 Task: Open a blank sheet, save the file as Hannah.pdf Add the quote 'The greatest mistake you can make in life is to be continually fearing you will make one.' Apply font style 'Oswald' and font size 30 Align the text to the Left .Change the text color to  'Purple'
Action: Mouse moved to (279, 585)
Screenshot: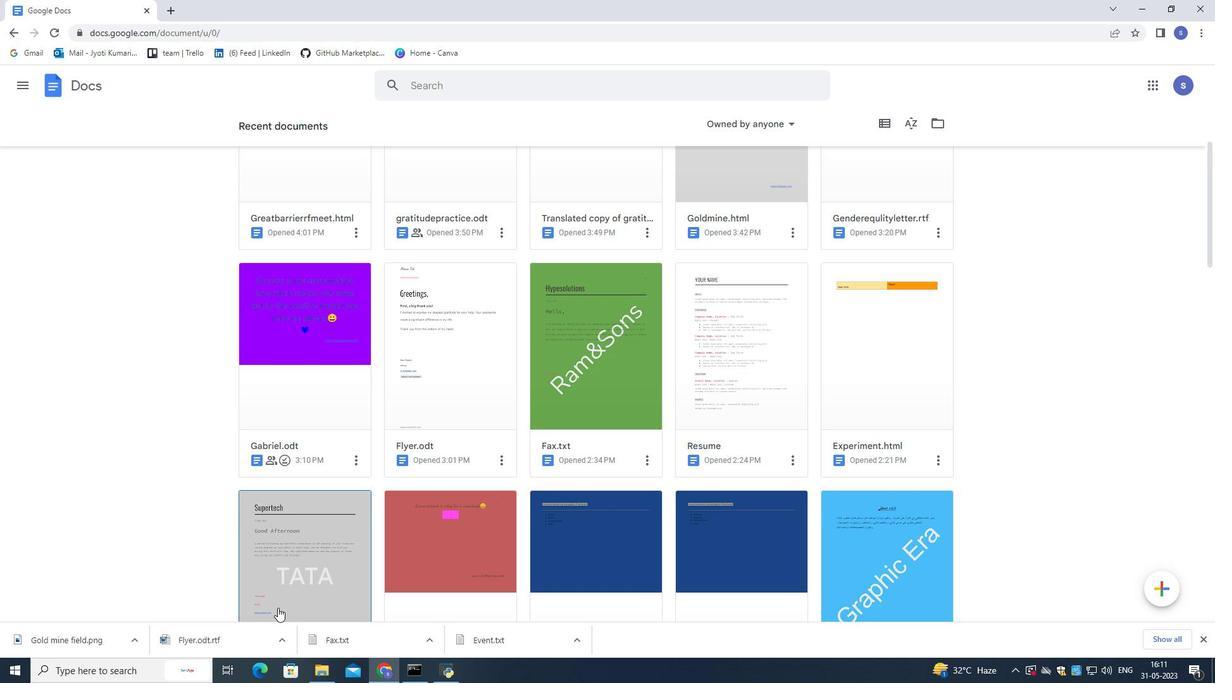 
Action: Mouse scrolled (279, 585) with delta (0, 0)
Screenshot: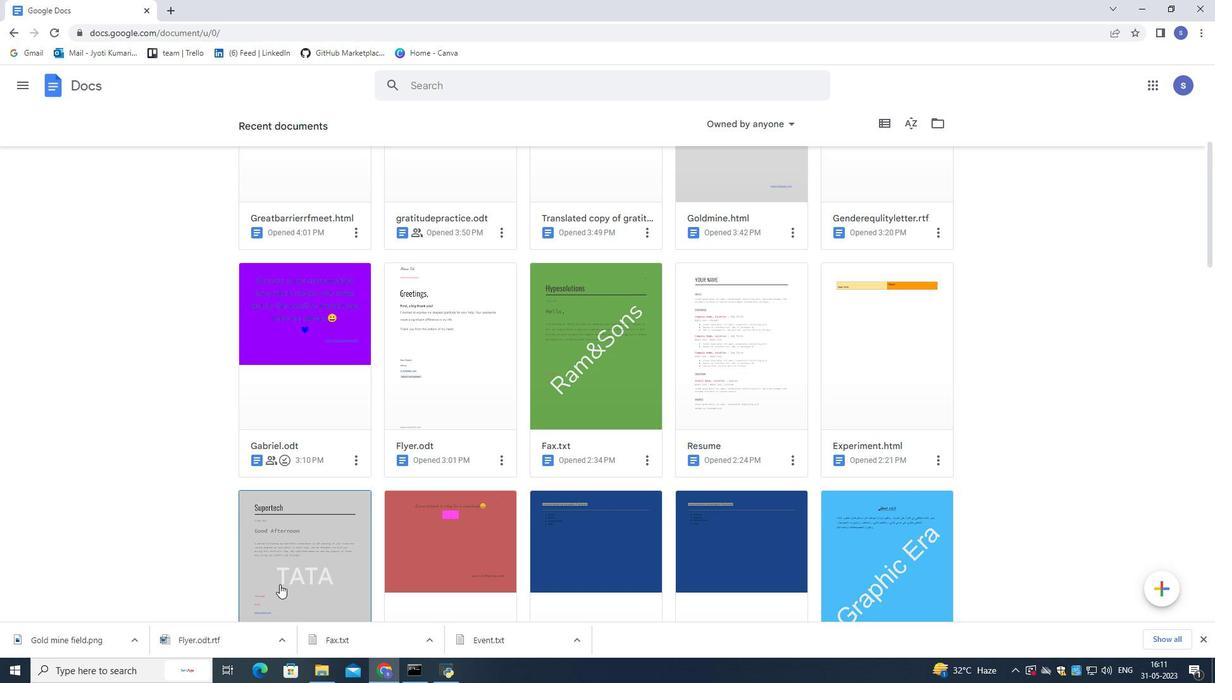 
Action: Mouse scrolled (279, 585) with delta (0, 0)
Screenshot: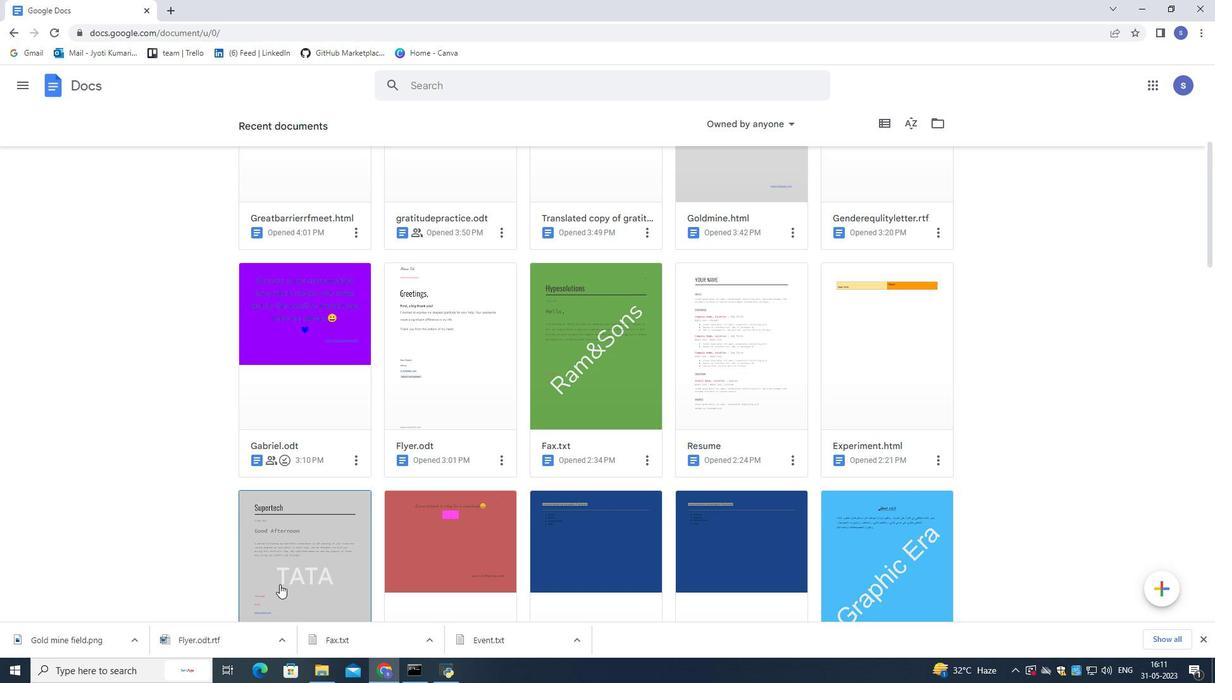 
Action: Mouse scrolled (279, 585) with delta (0, 0)
Screenshot: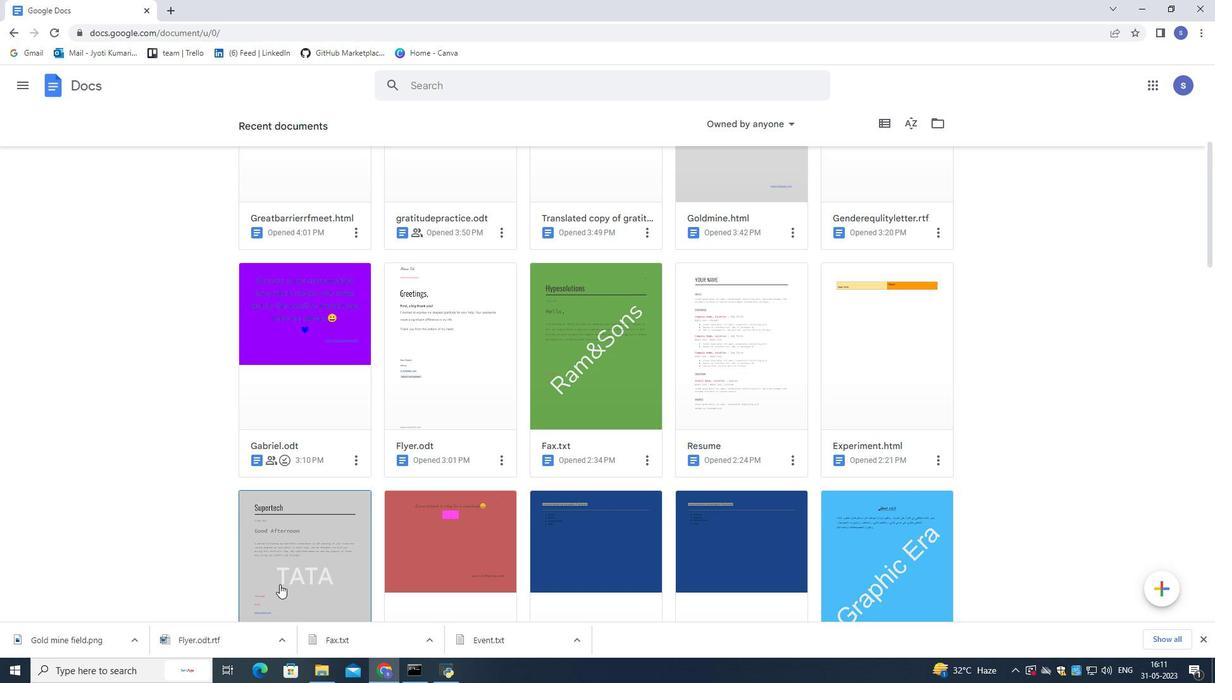 
Action: Mouse scrolled (279, 585) with delta (0, 0)
Screenshot: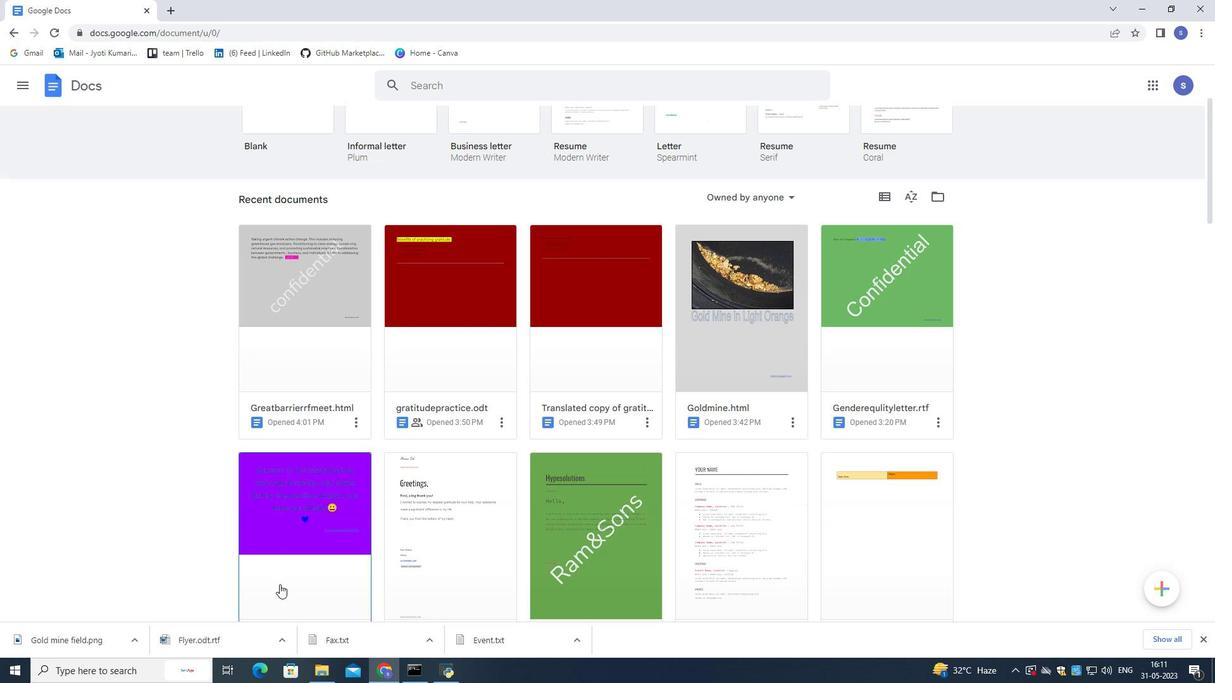 
Action: Mouse scrolled (279, 585) with delta (0, 0)
Screenshot: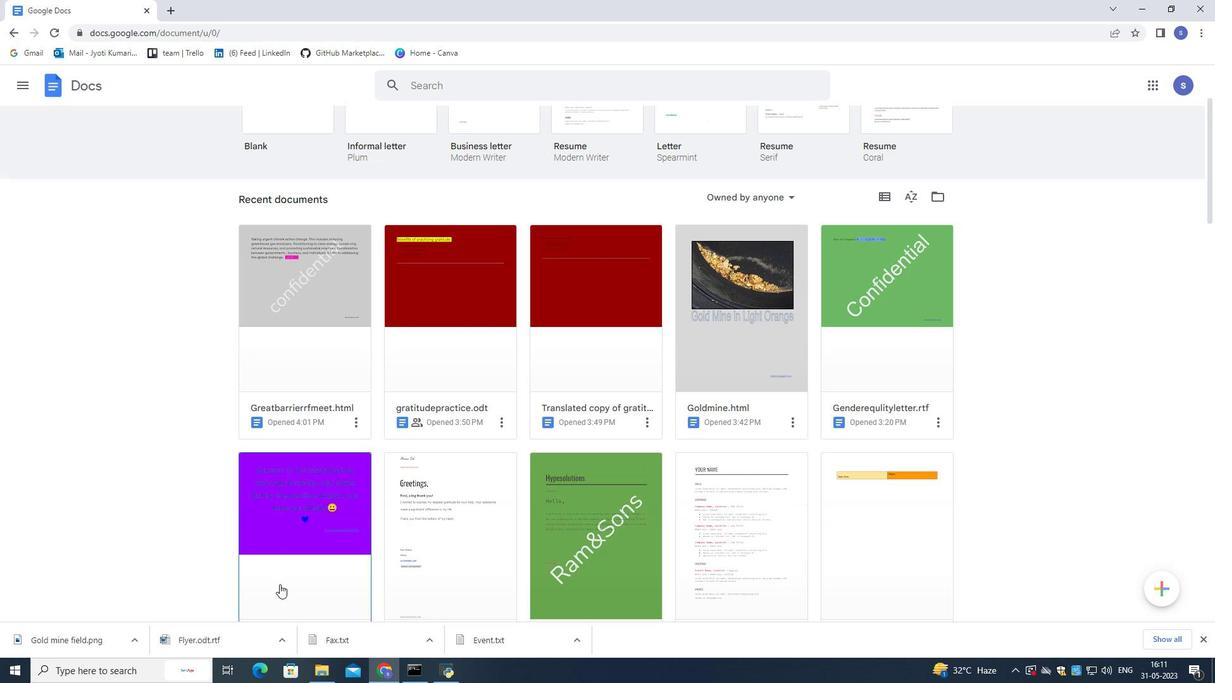 
Action: Mouse scrolled (279, 585) with delta (0, 0)
Screenshot: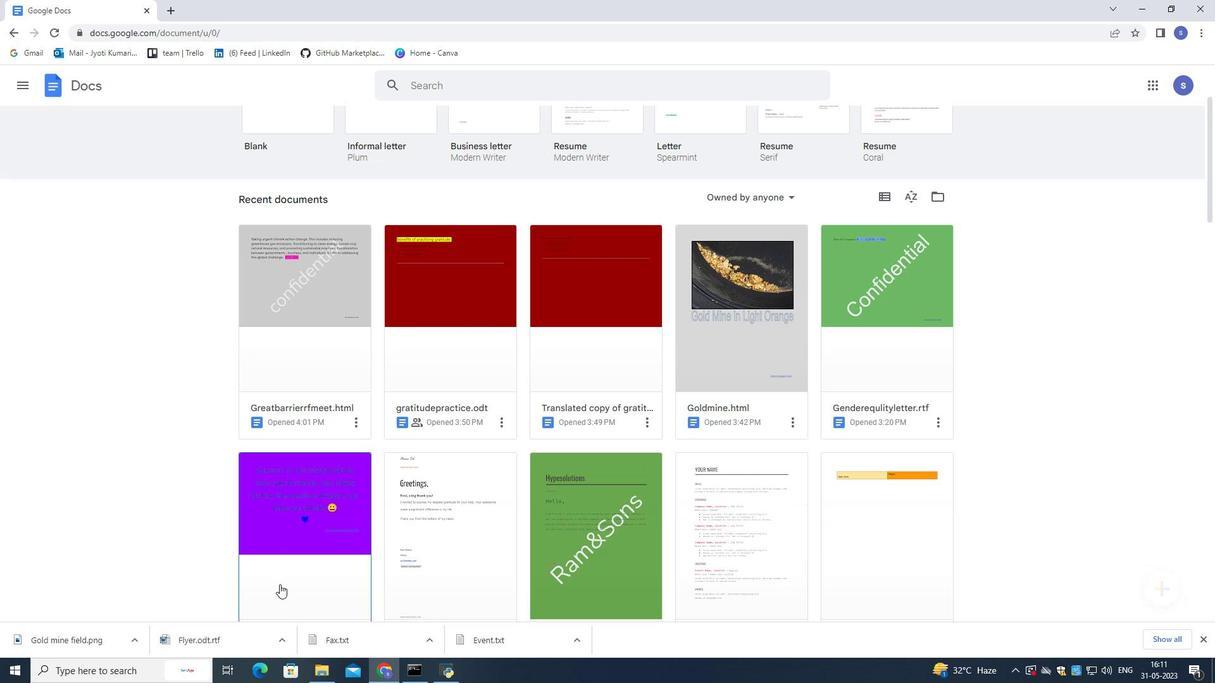 
Action: Mouse scrolled (279, 585) with delta (0, 0)
Screenshot: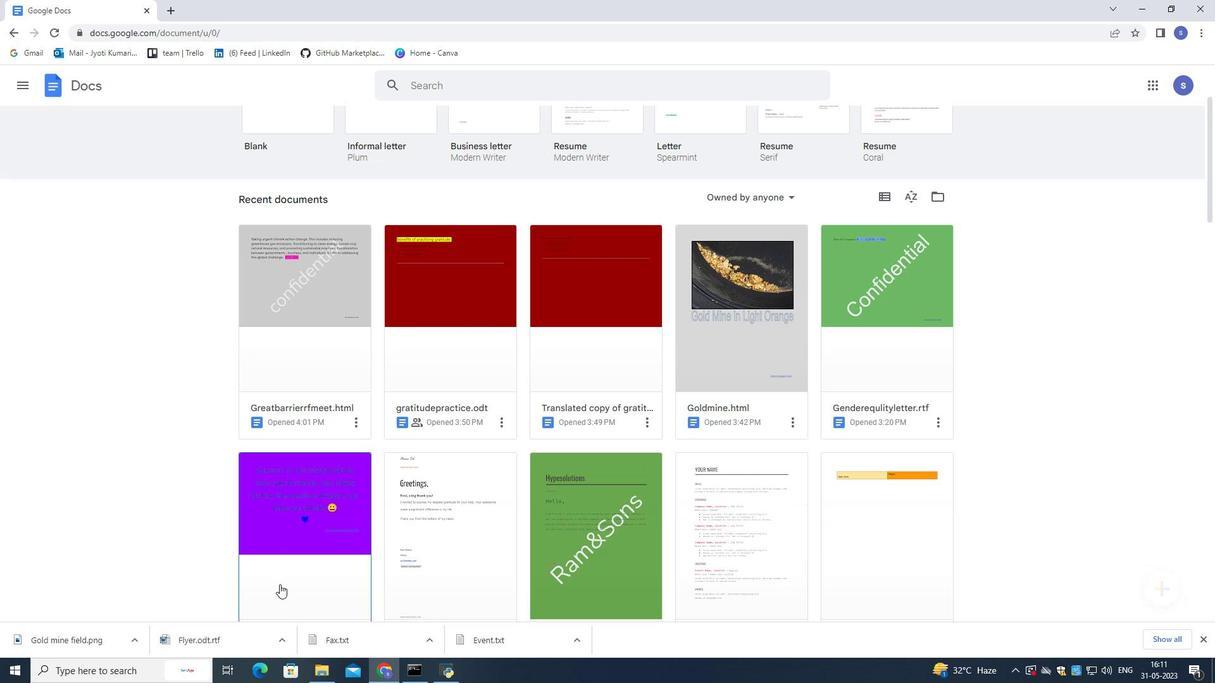 
Action: Mouse scrolled (279, 585) with delta (0, 0)
Screenshot: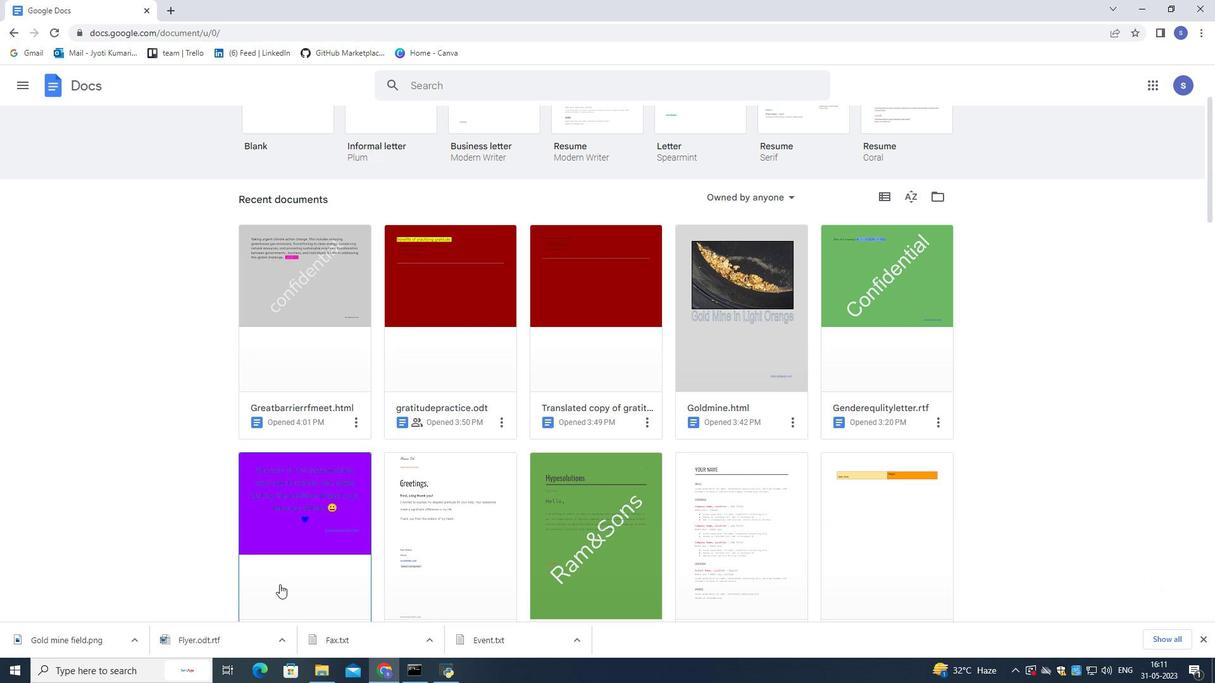 
Action: Mouse scrolled (279, 585) with delta (0, 0)
Screenshot: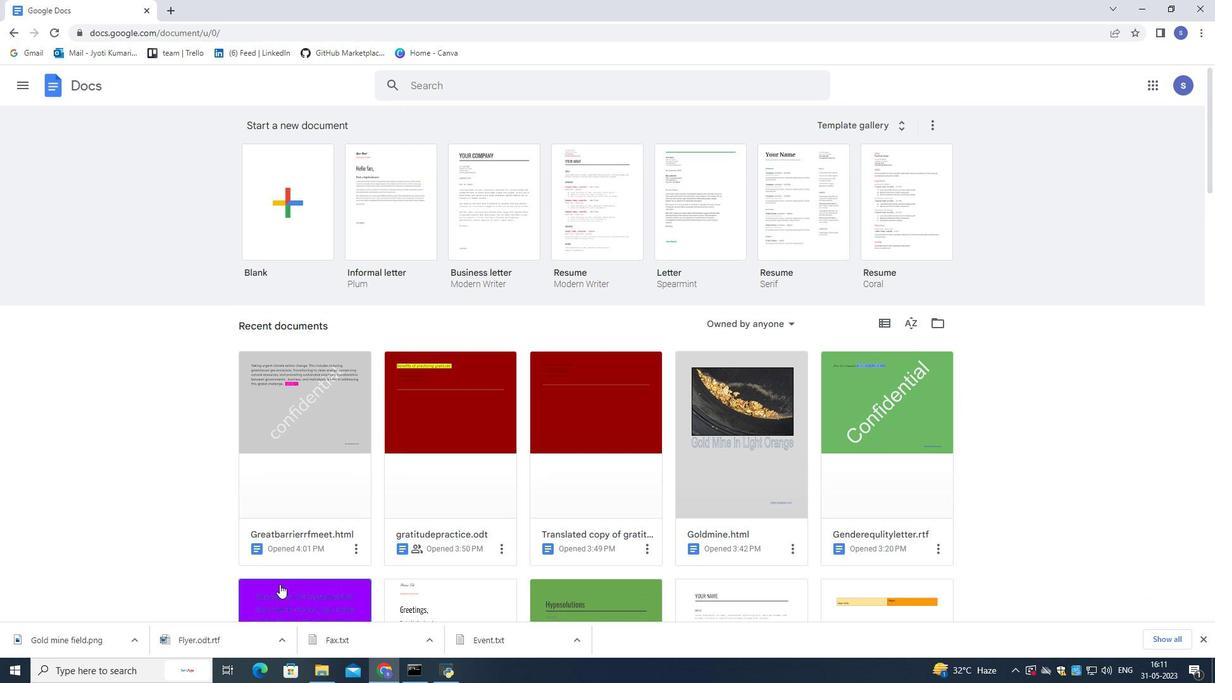 
Action: Mouse scrolled (279, 585) with delta (0, 0)
Screenshot: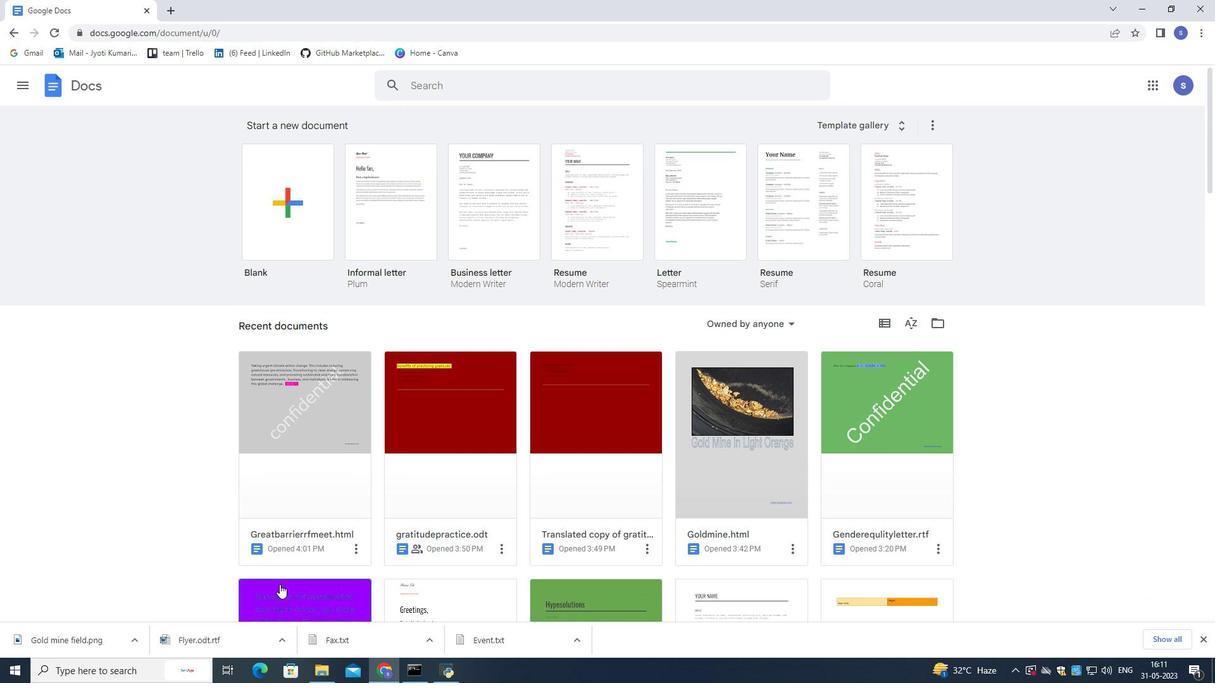 
Action: Mouse scrolled (279, 585) with delta (0, 0)
Screenshot: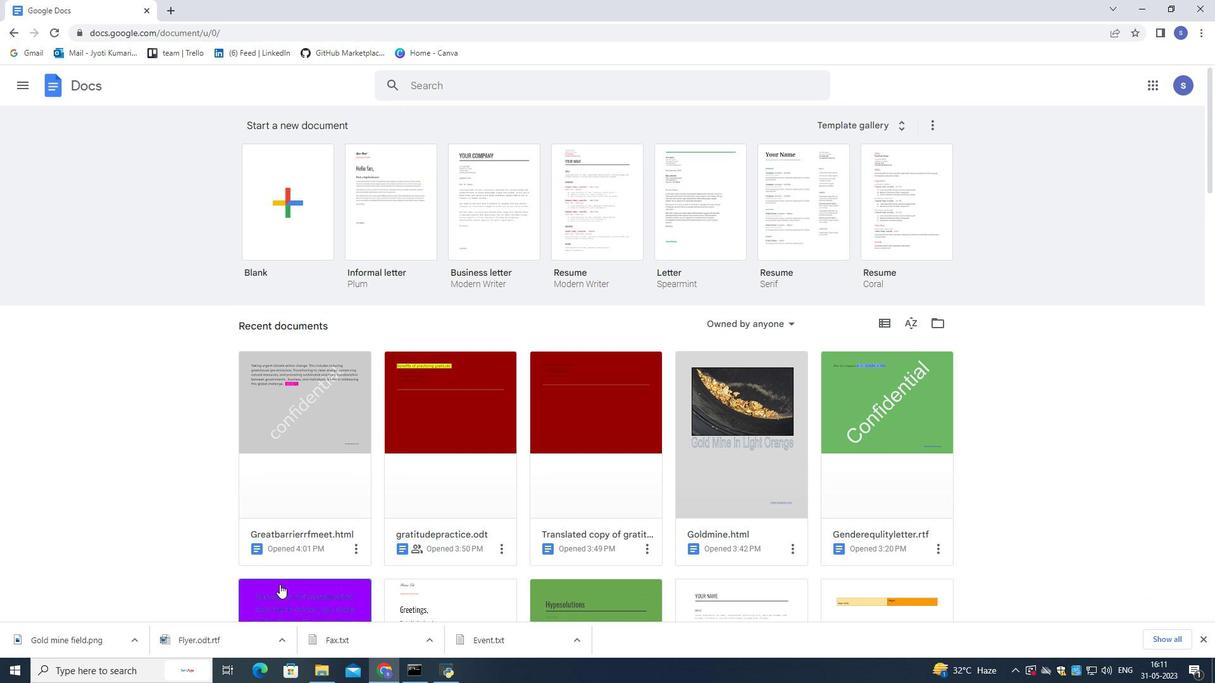 
Action: Mouse moved to (279, 585)
Screenshot: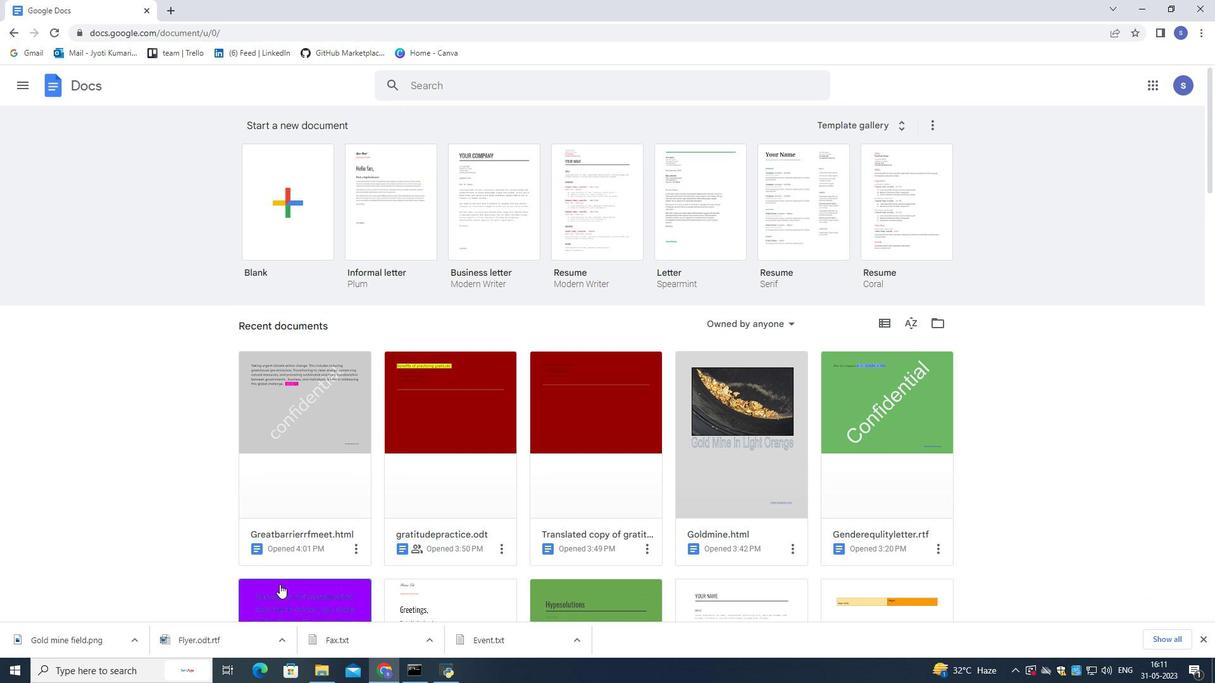 
Action: Mouse scrolled (279, 585) with delta (0, 0)
Screenshot: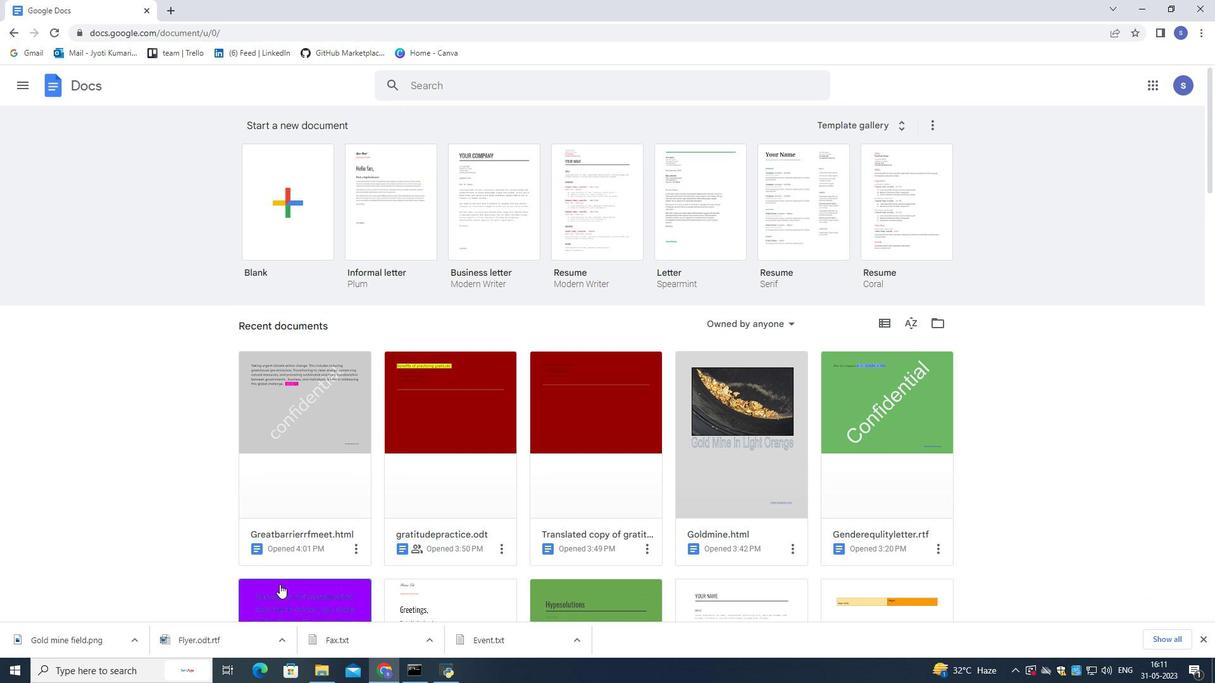 
Action: Mouse moved to (271, 240)
Screenshot: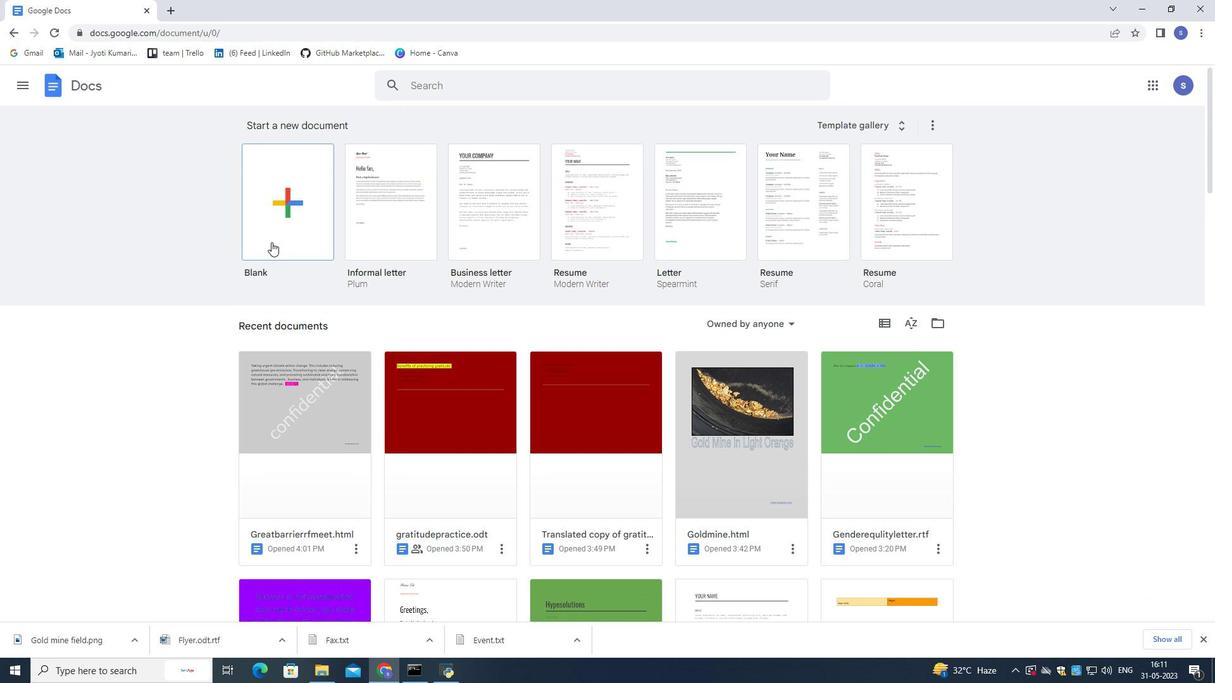 
Action: Mouse pressed left at (271, 240)
Screenshot: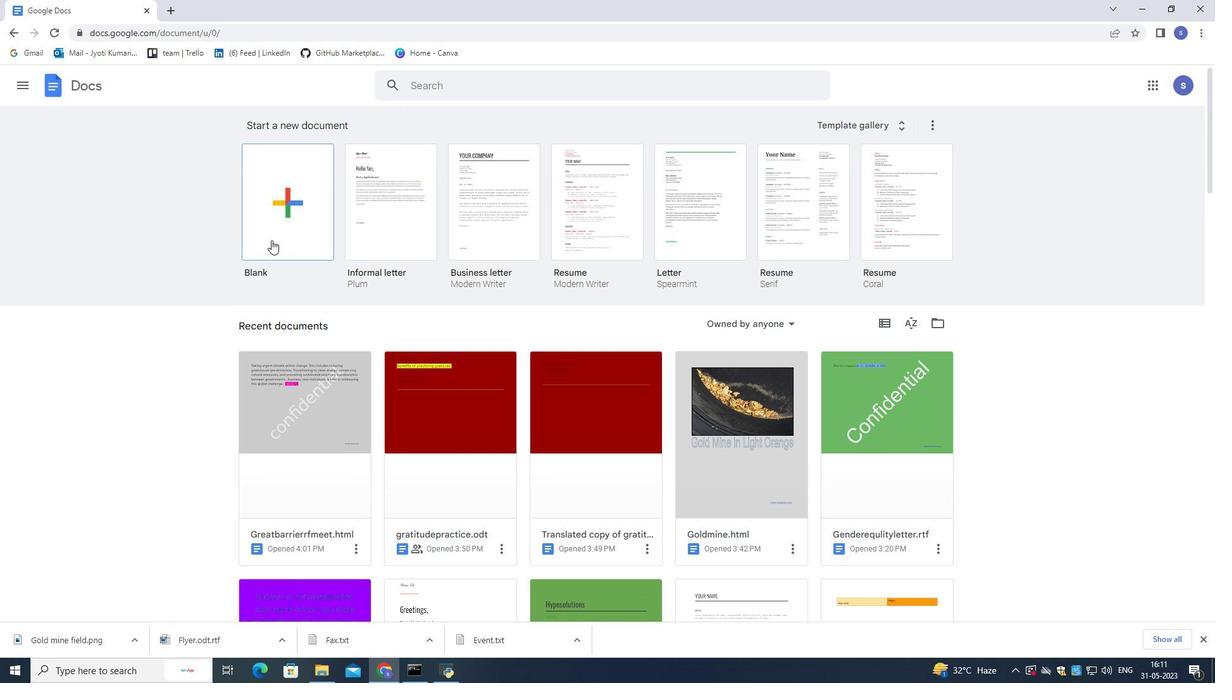
Action: Mouse moved to (87, 76)
Screenshot: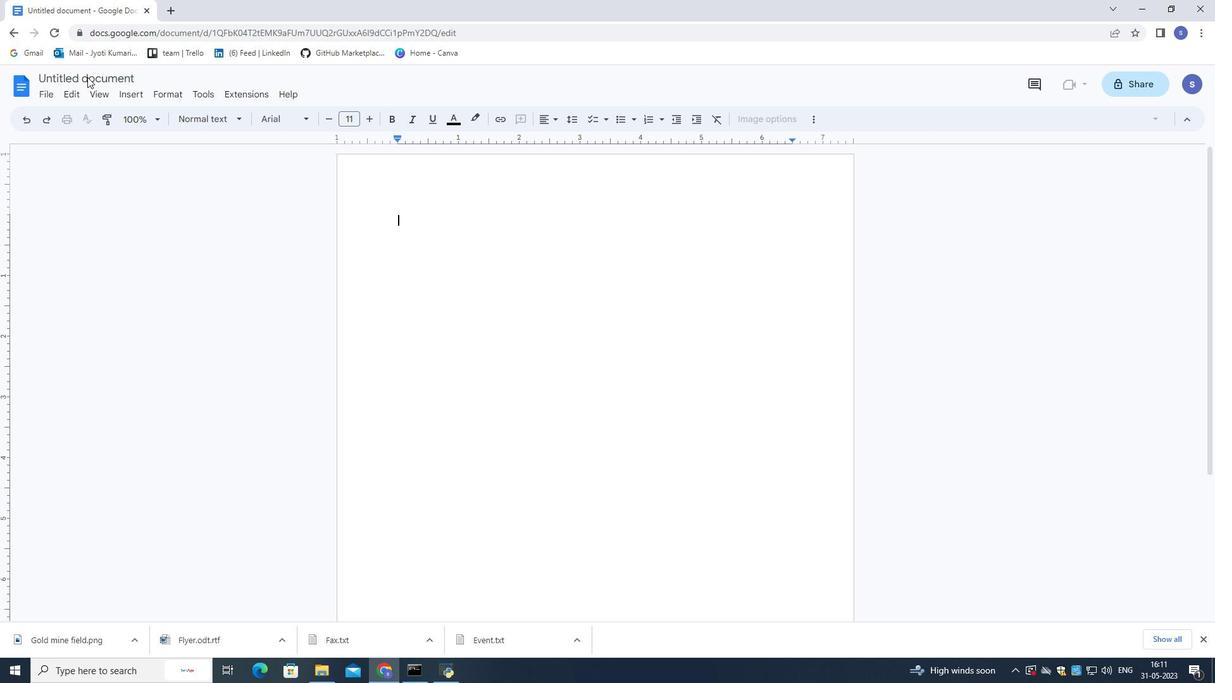 
Action: Mouse pressed left at (87, 76)
Screenshot: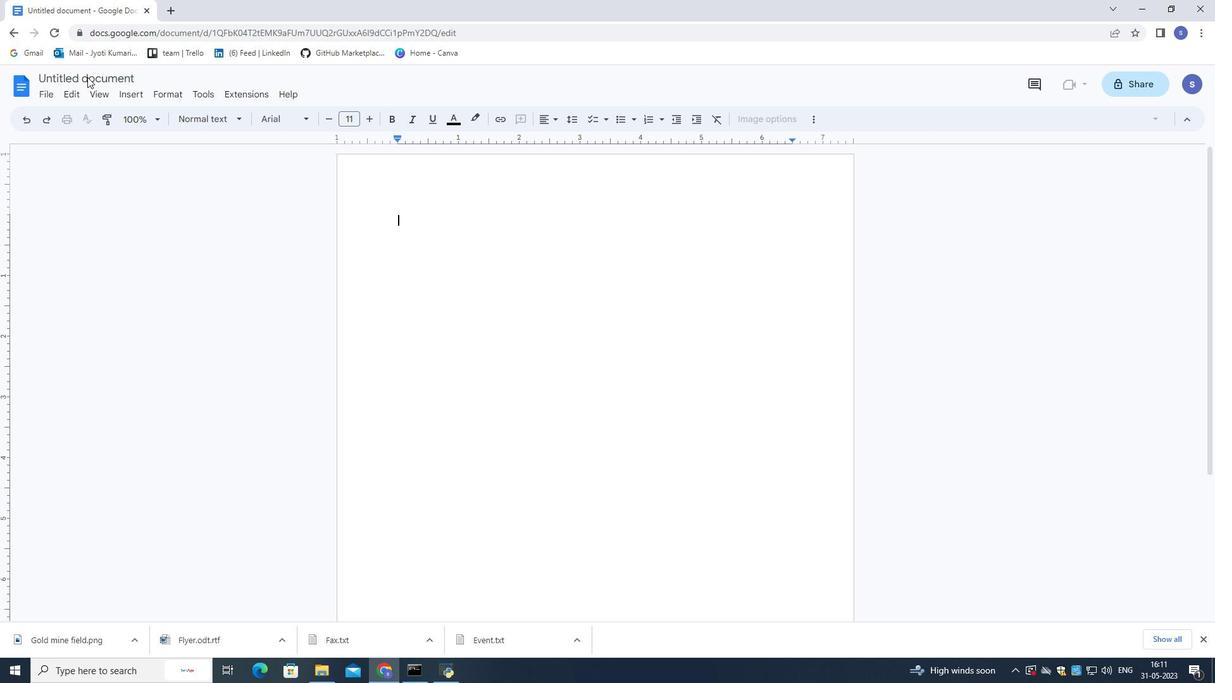 
Action: Mouse moved to (131, 77)
Screenshot: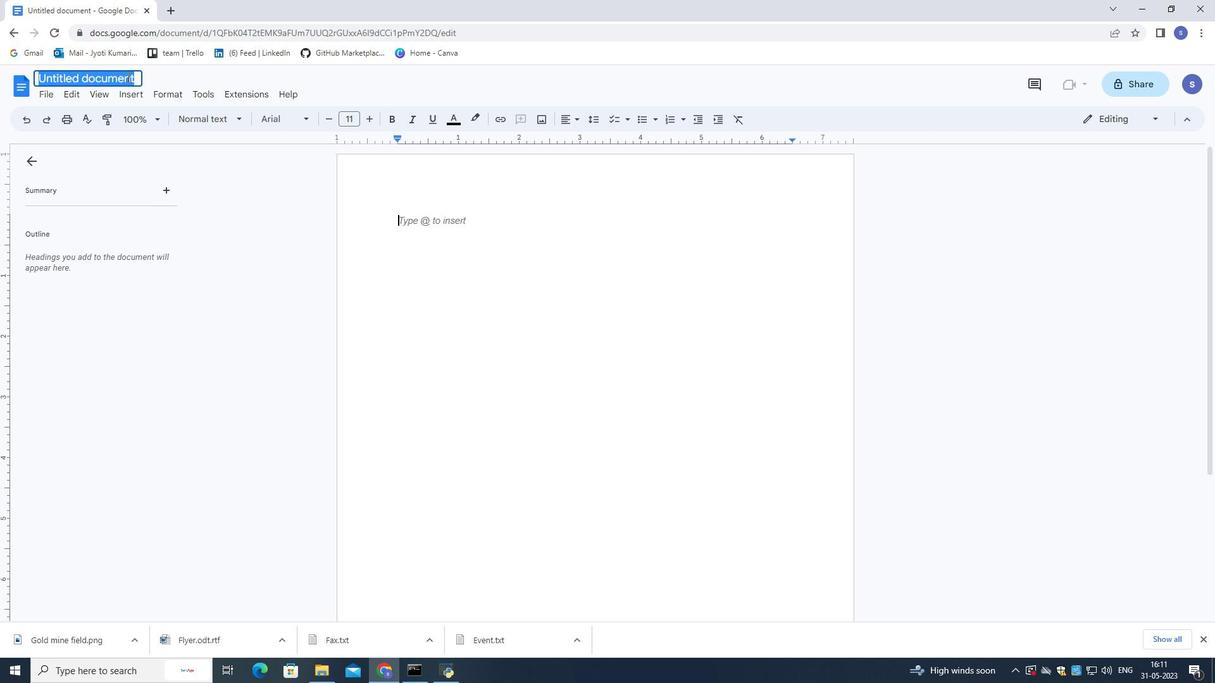 
Action: Key pressed <Key.shift>hannah.pdf<Key.enter>
Screenshot: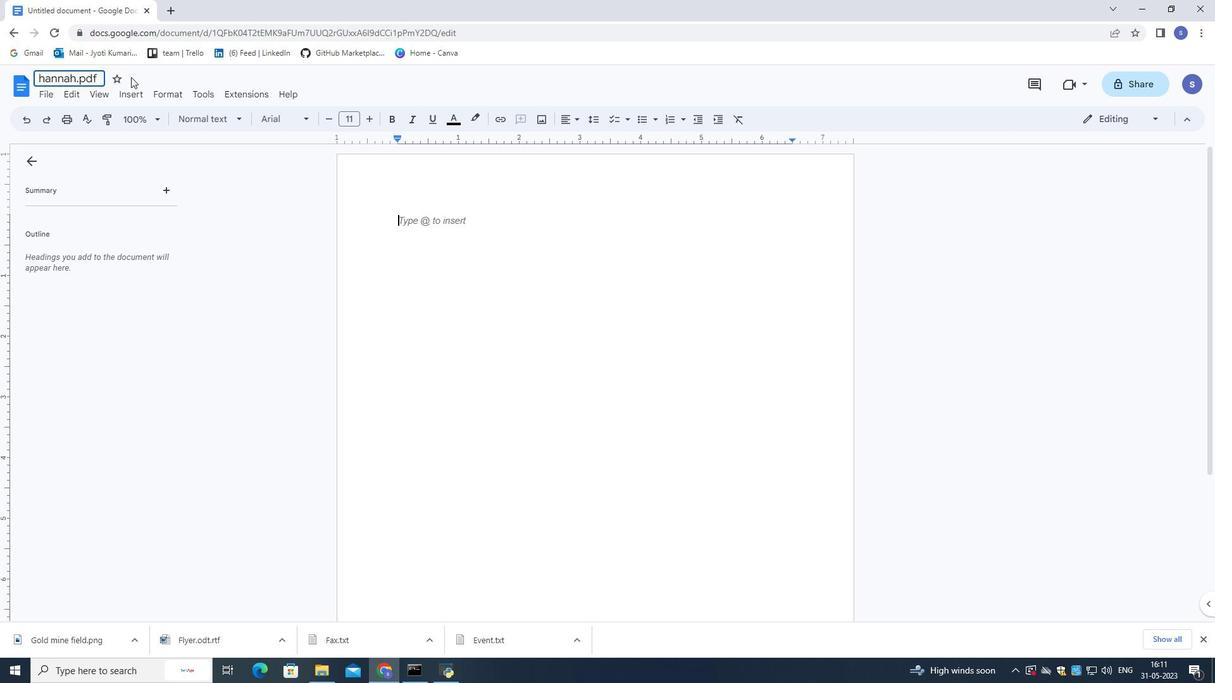 
Action: Mouse moved to (497, 236)
Screenshot: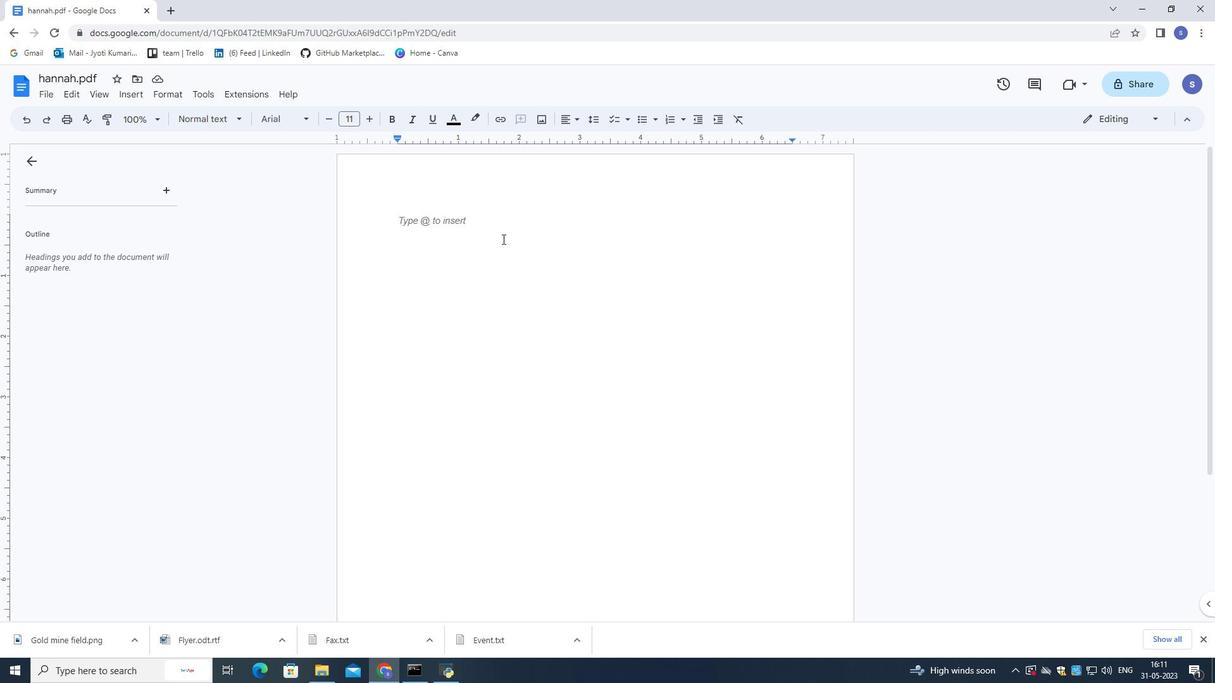 
Action: Mouse pressed left at (497, 236)
Screenshot: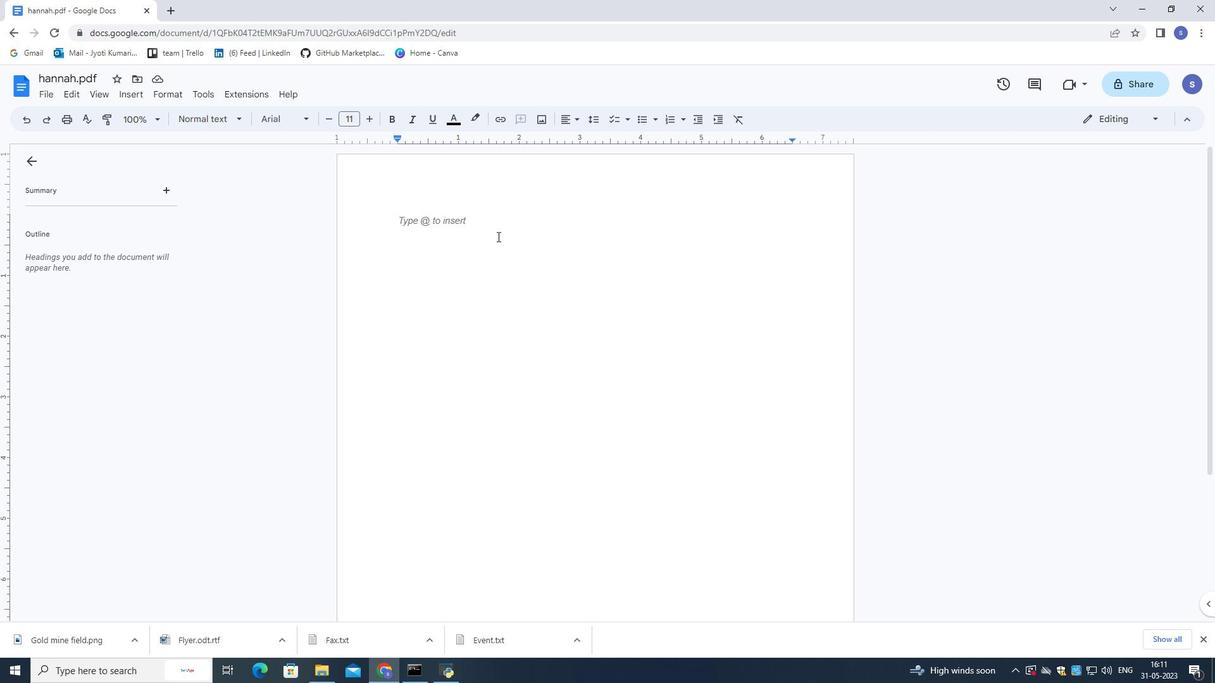 
Action: Mouse moved to (497, 235)
Screenshot: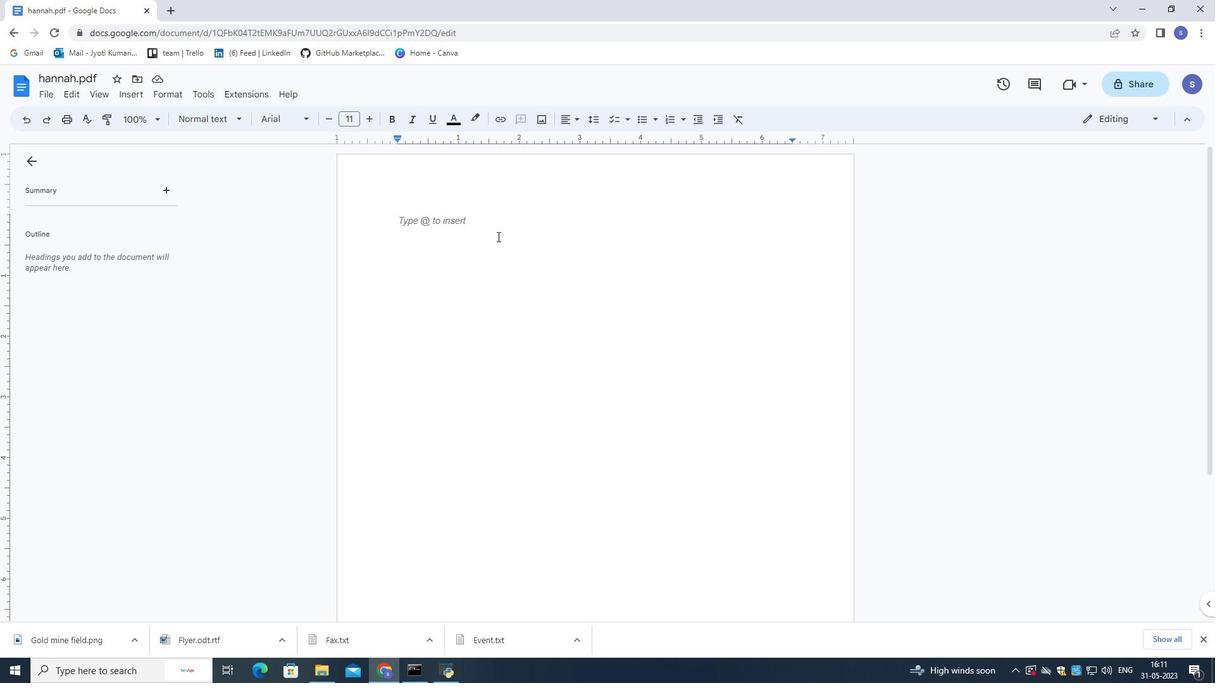 
Action: Key pressed <Key.shift>The
Screenshot: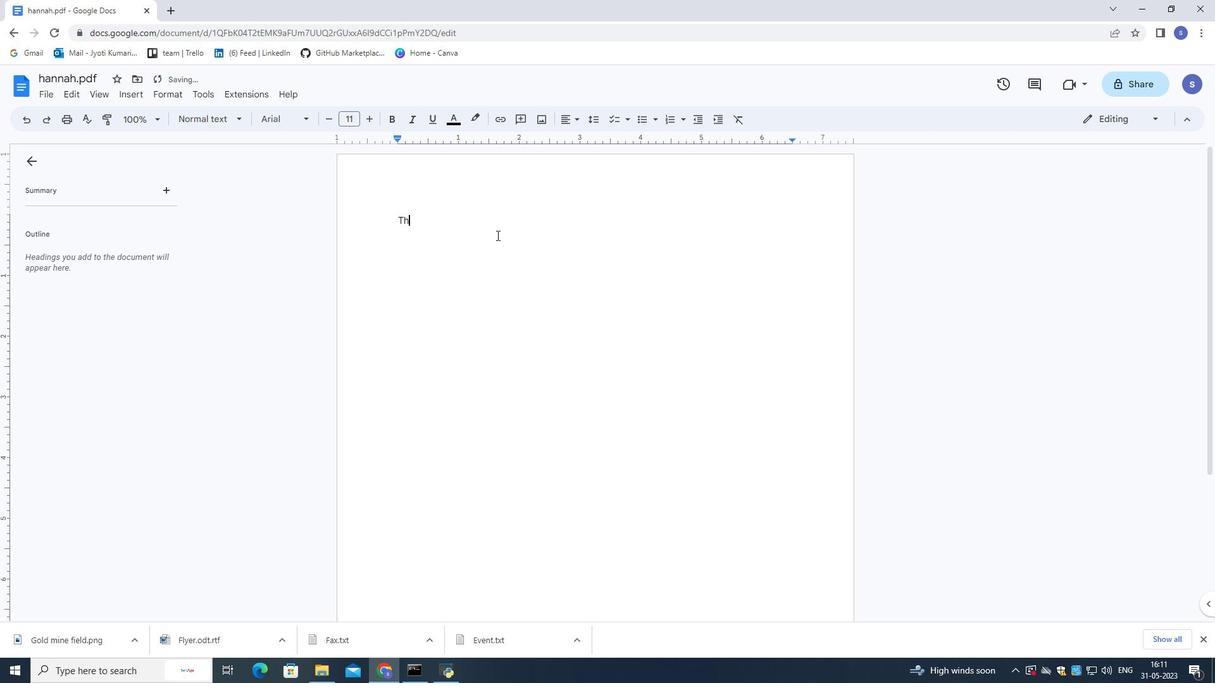 
Action: Mouse moved to (937, 352)
Screenshot: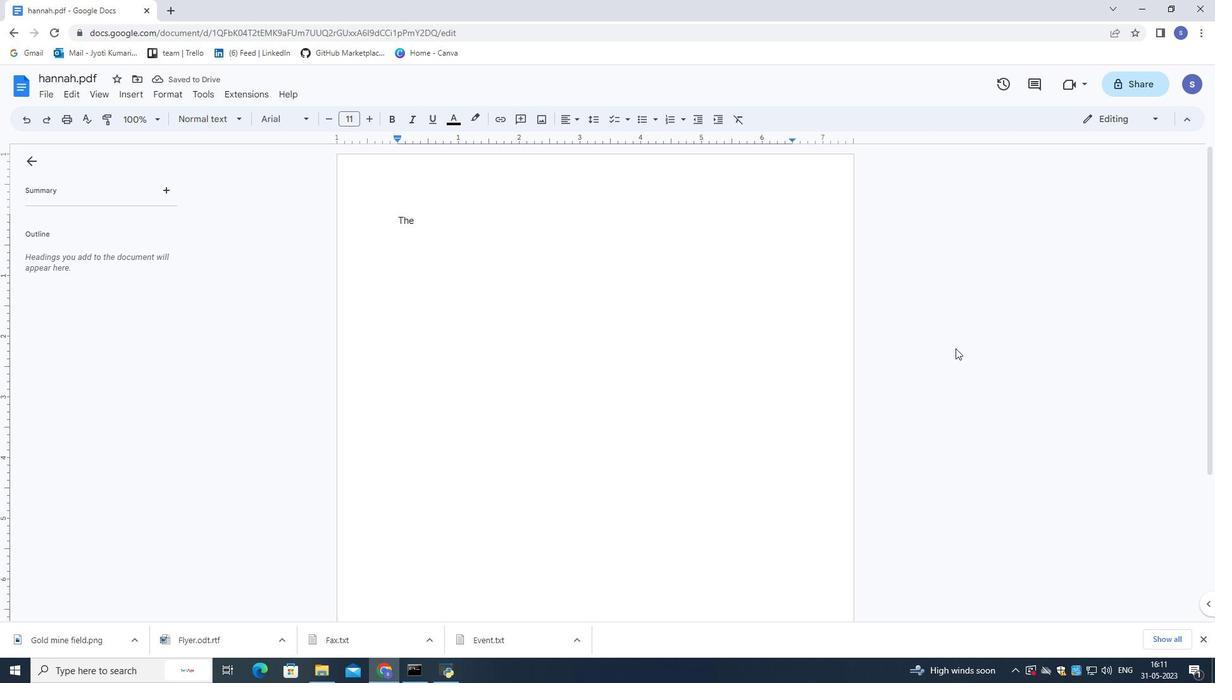 
Action: Key pressed great
Screenshot: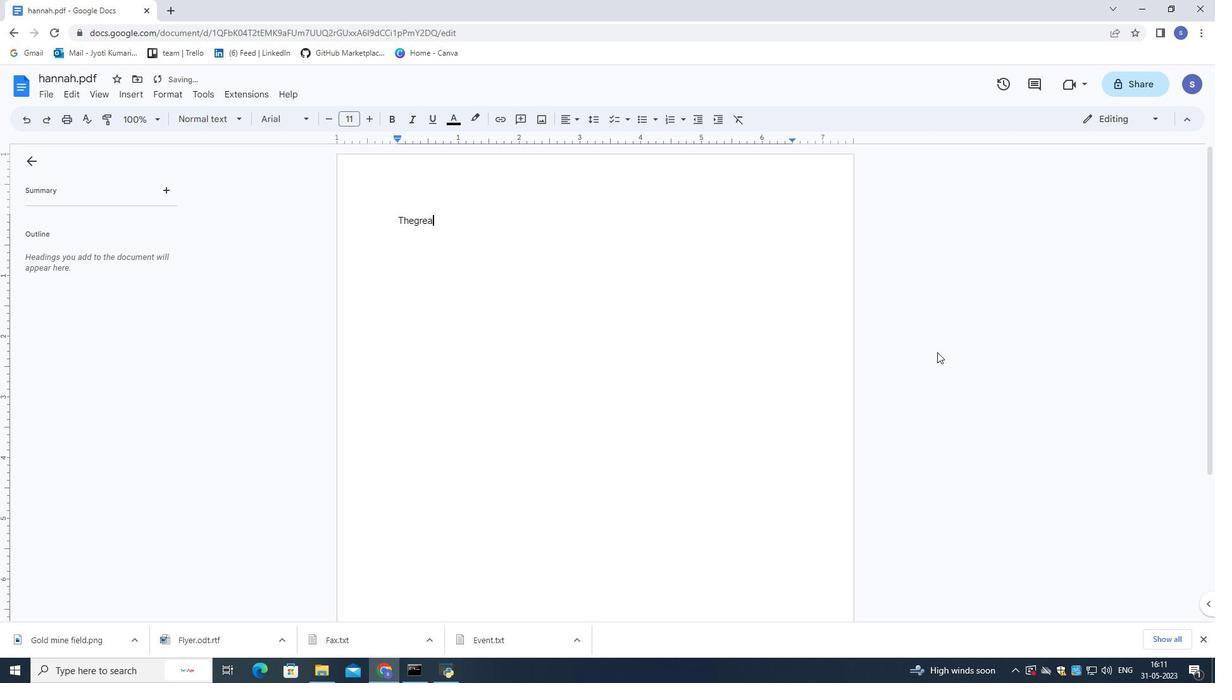 
Action: Mouse moved to (967, 357)
Screenshot: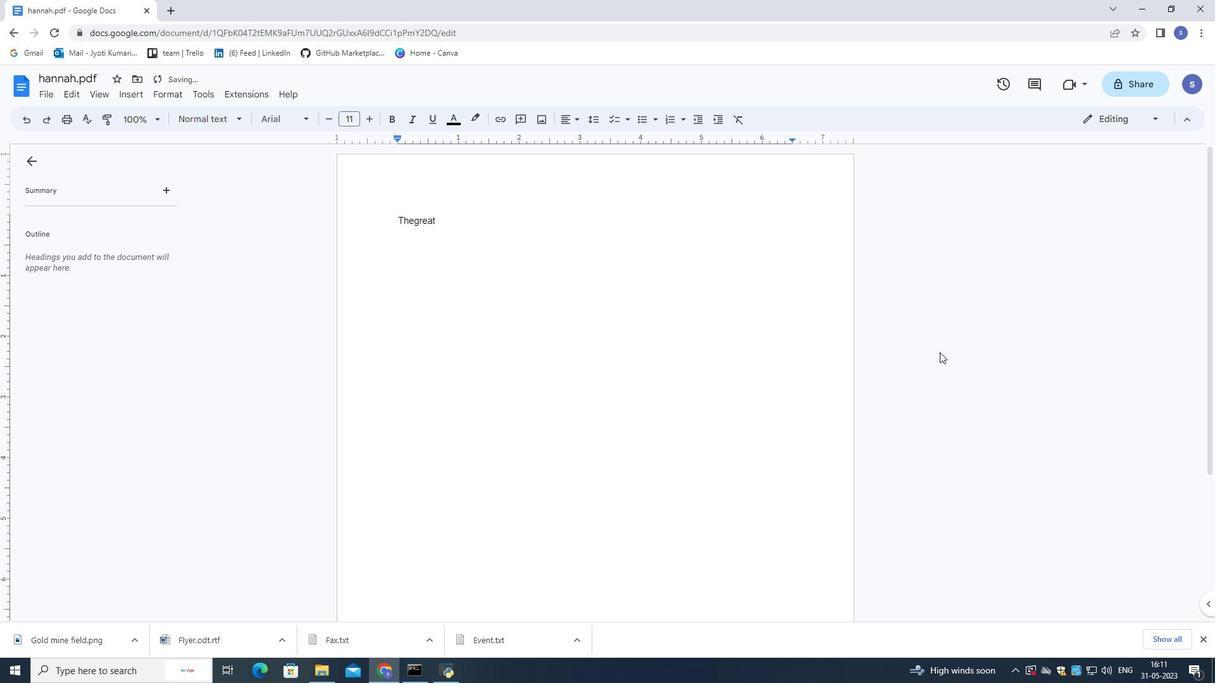 
Action: Key pressed <Key.left><Key.left><Key.left><Key.left><Key.left><Key.space><Key.right><Key.right><Key.right><Key.right><Key.right>est<Key.space>mistake<Key.space>you<Key.space>can<Key.space>make<Key.space>in<Key.space>life<Key.space>is<Key.space>to<Key.space>be<Key.space>continually<Key.space>fearing<Key.space>you<Key.space>will<Key.space>make<Key.space>one.<Key.space>
Screenshot: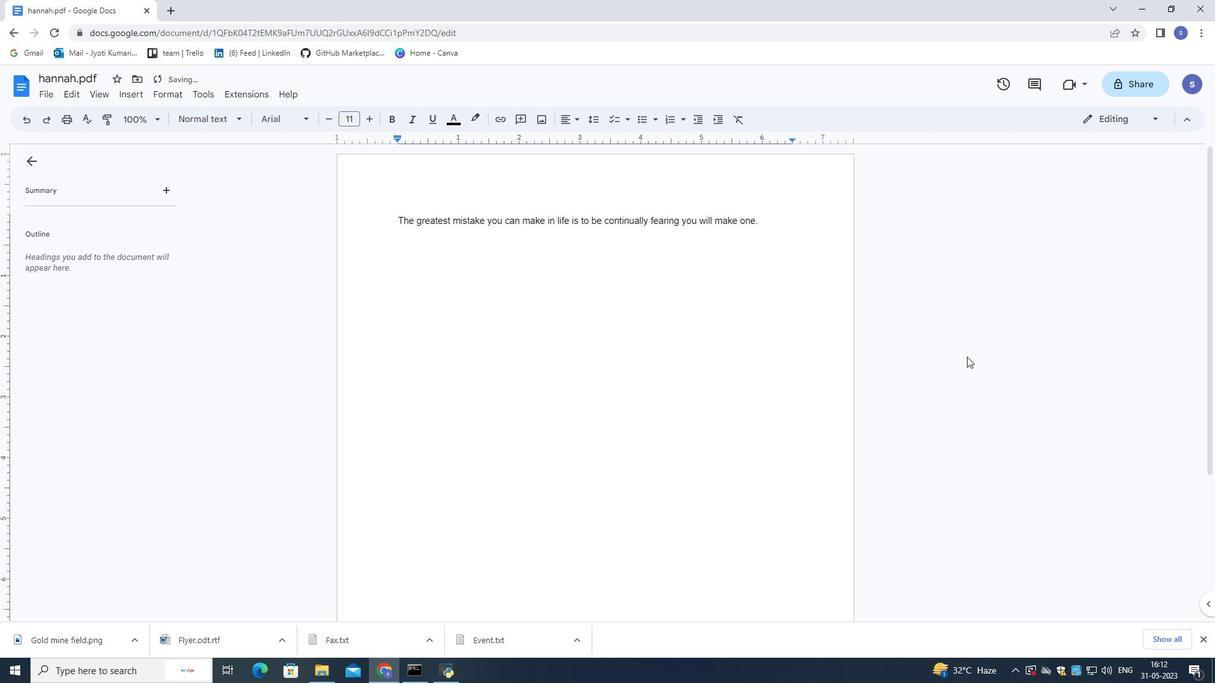 
Action: Mouse moved to (785, 222)
Screenshot: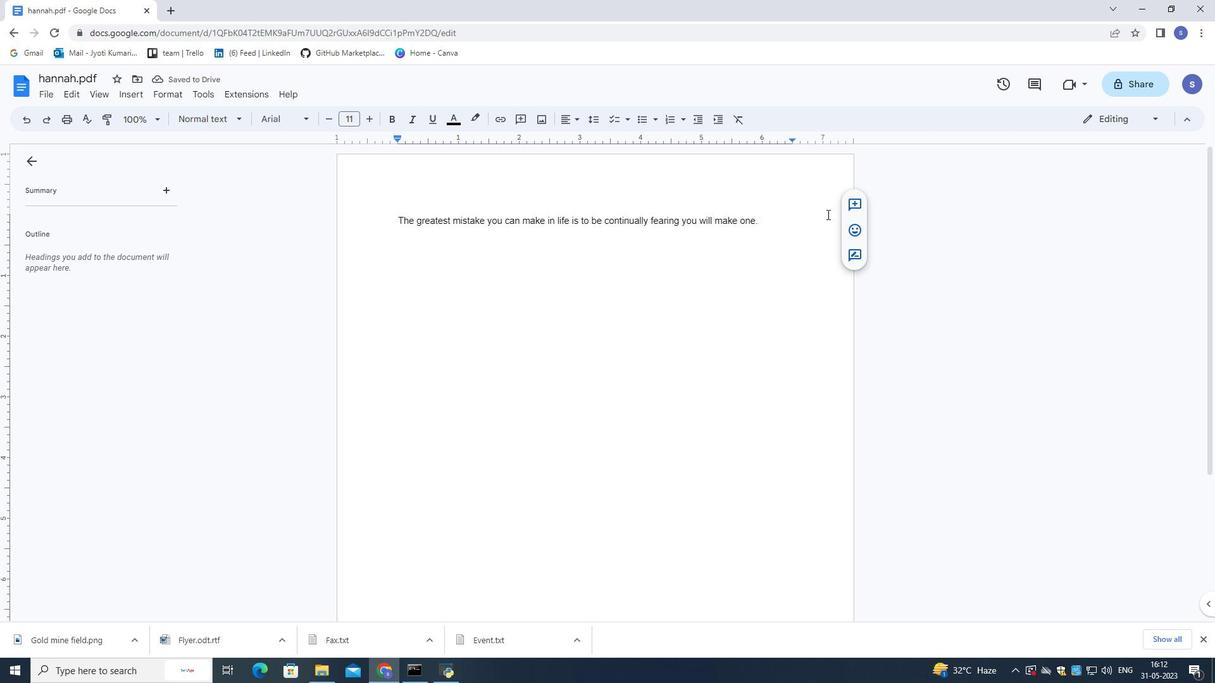 
Action: Mouse pressed left at (785, 222)
Screenshot: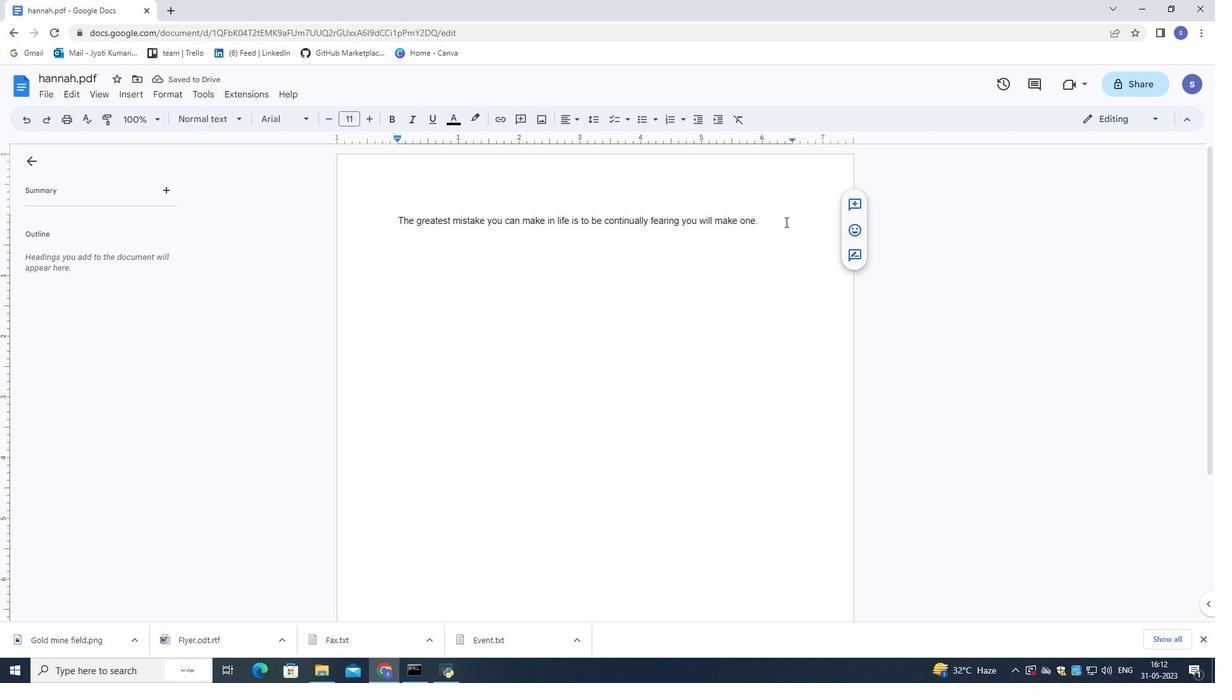 
Action: Mouse pressed left at (785, 222)
Screenshot: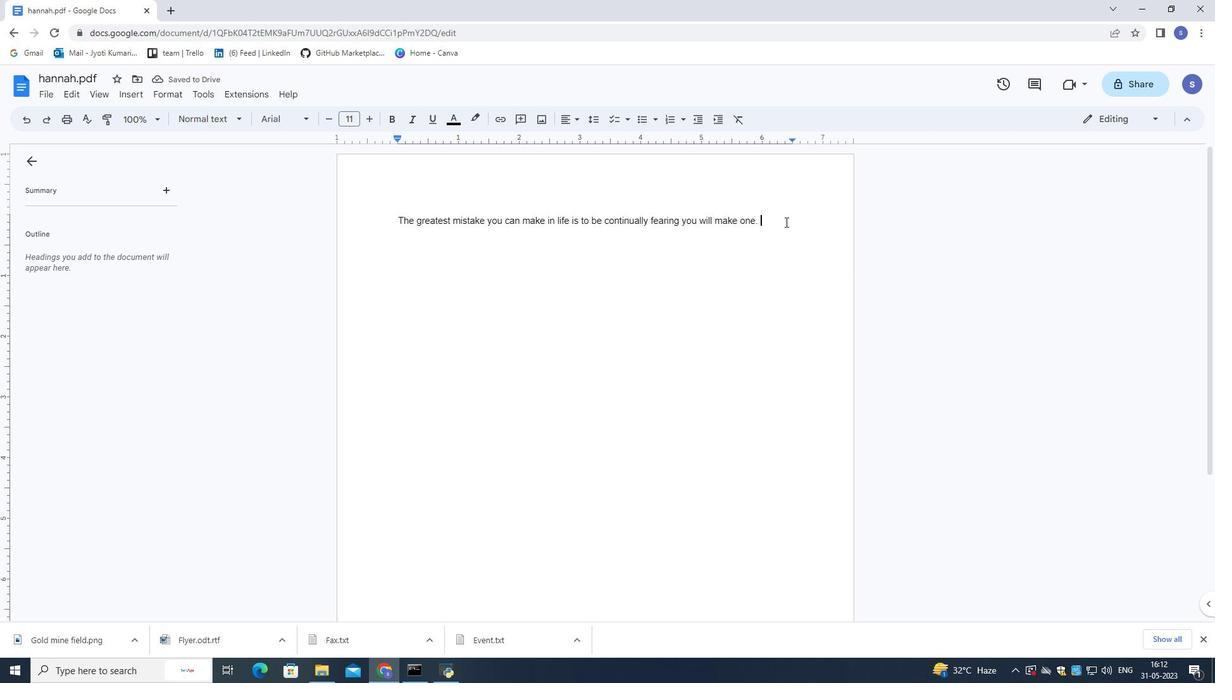 
Action: Mouse moved to (785, 222)
Screenshot: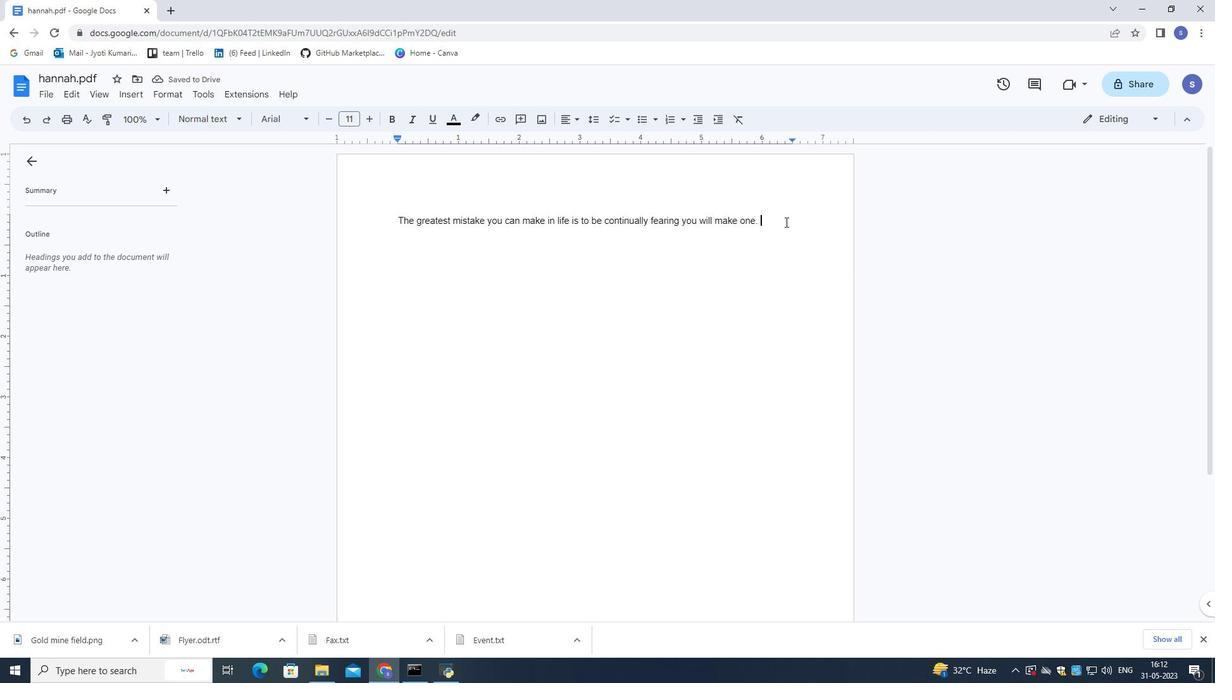 
Action: Mouse pressed left at (785, 222)
Screenshot: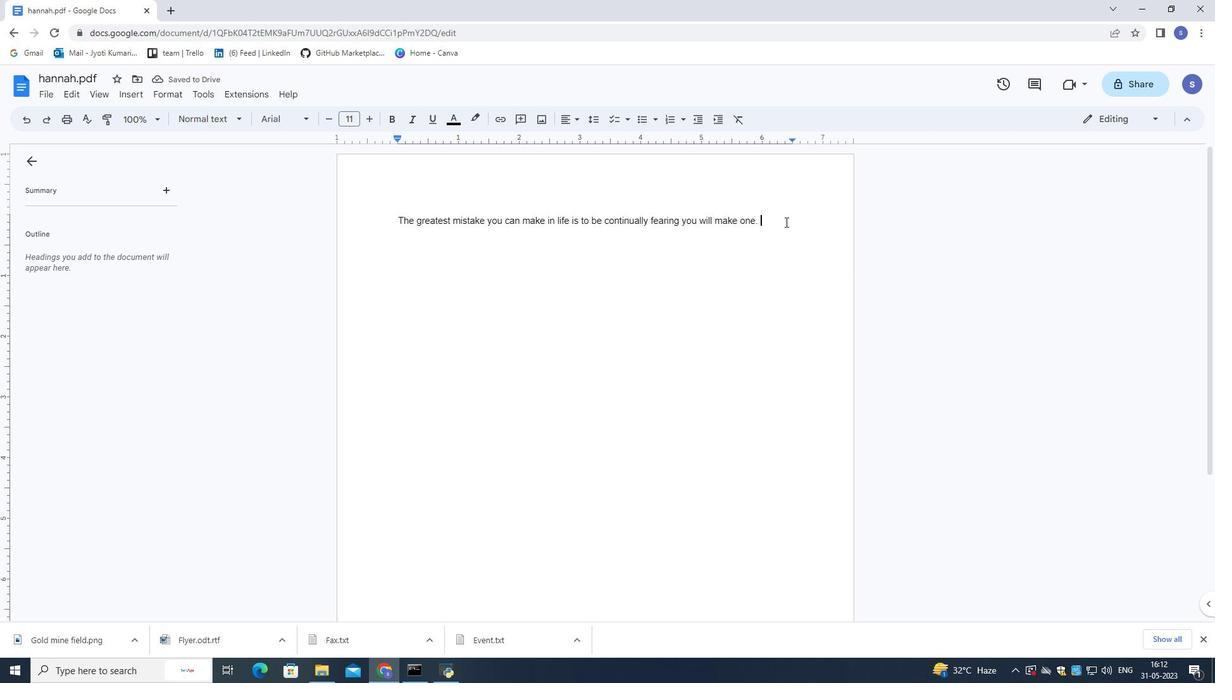 
Action: Mouse moved to (276, 115)
Screenshot: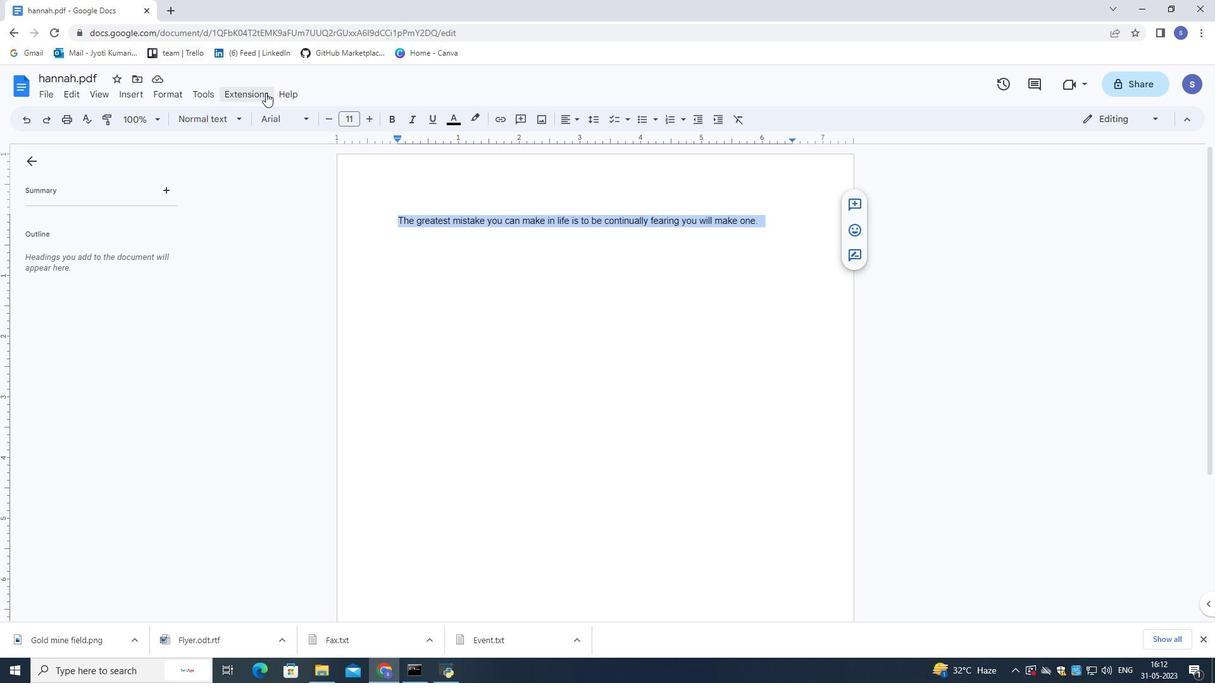 
Action: Mouse pressed left at (276, 115)
Screenshot: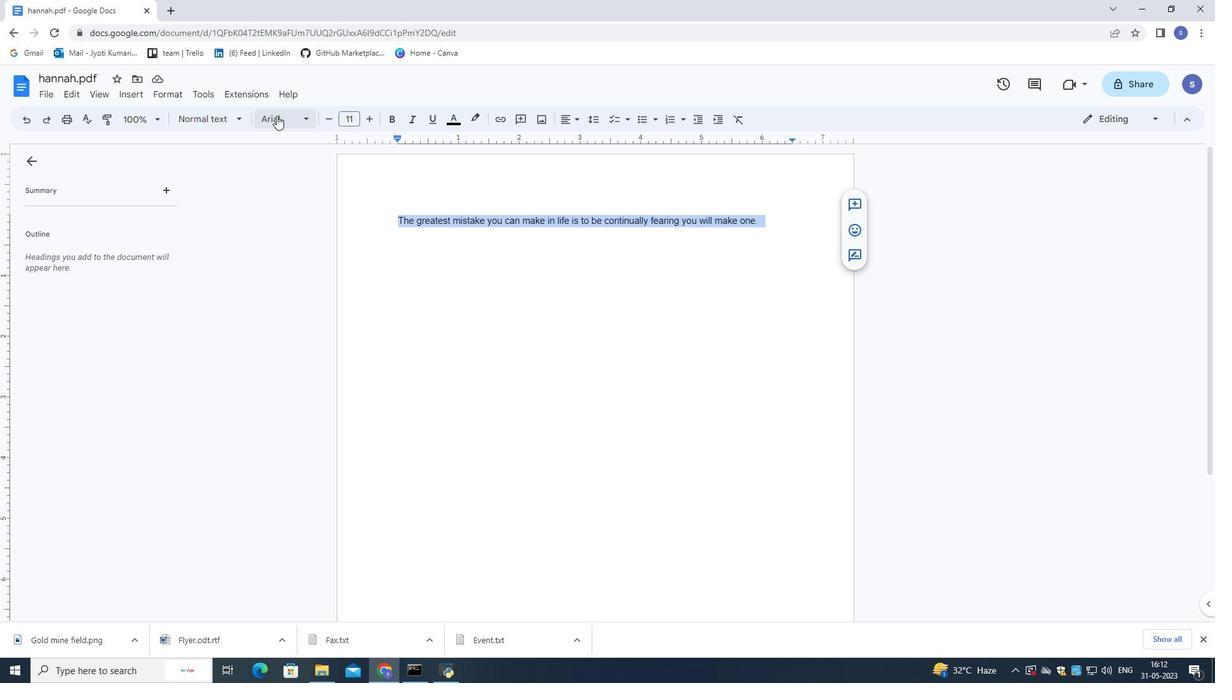 
Action: Mouse moved to (309, 149)
Screenshot: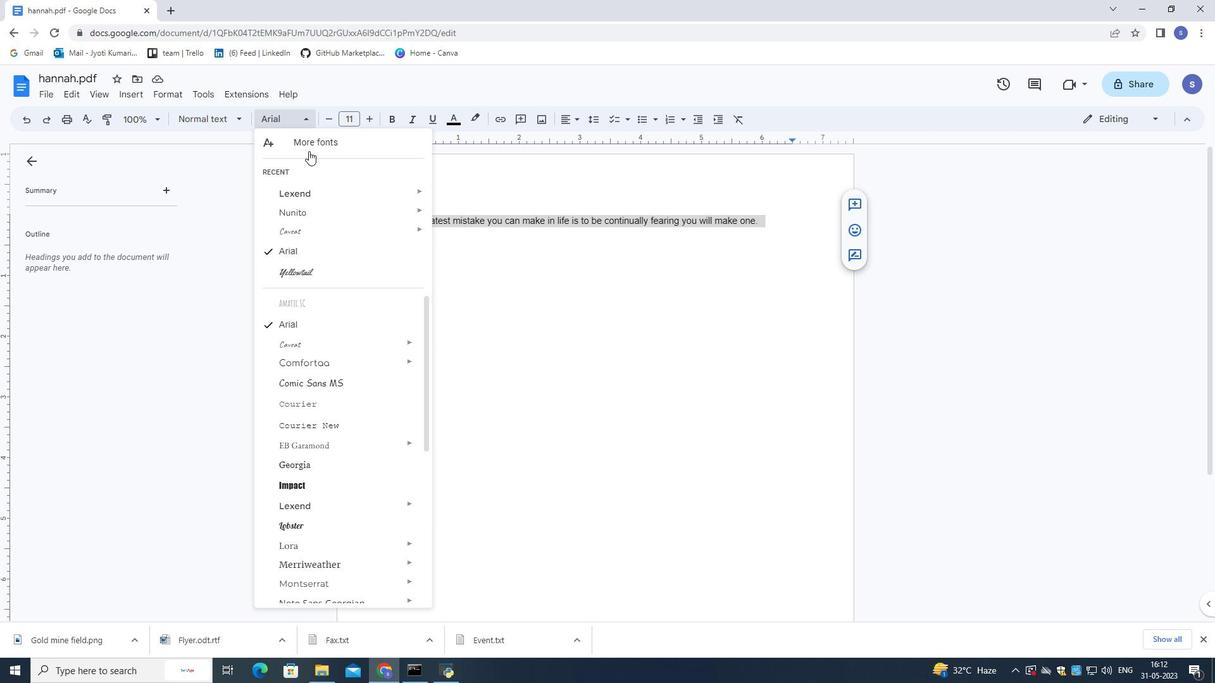 
Action: Mouse pressed left at (309, 149)
Screenshot: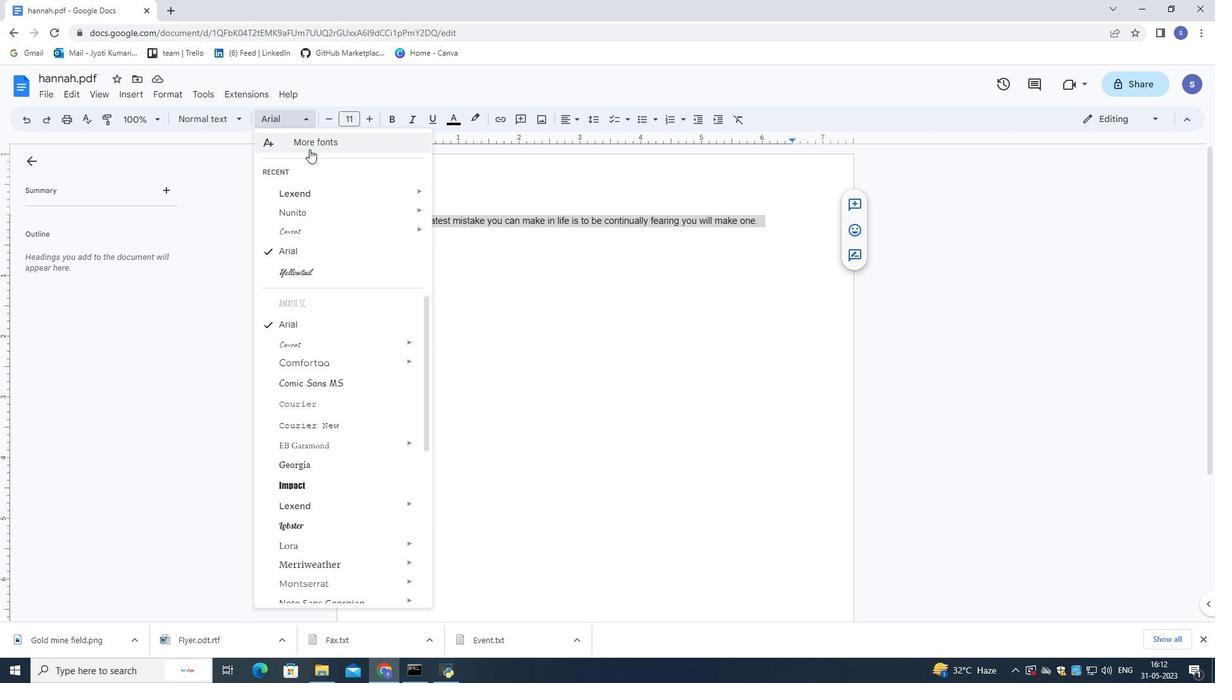 
Action: Mouse moved to (382, 192)
Screenshot: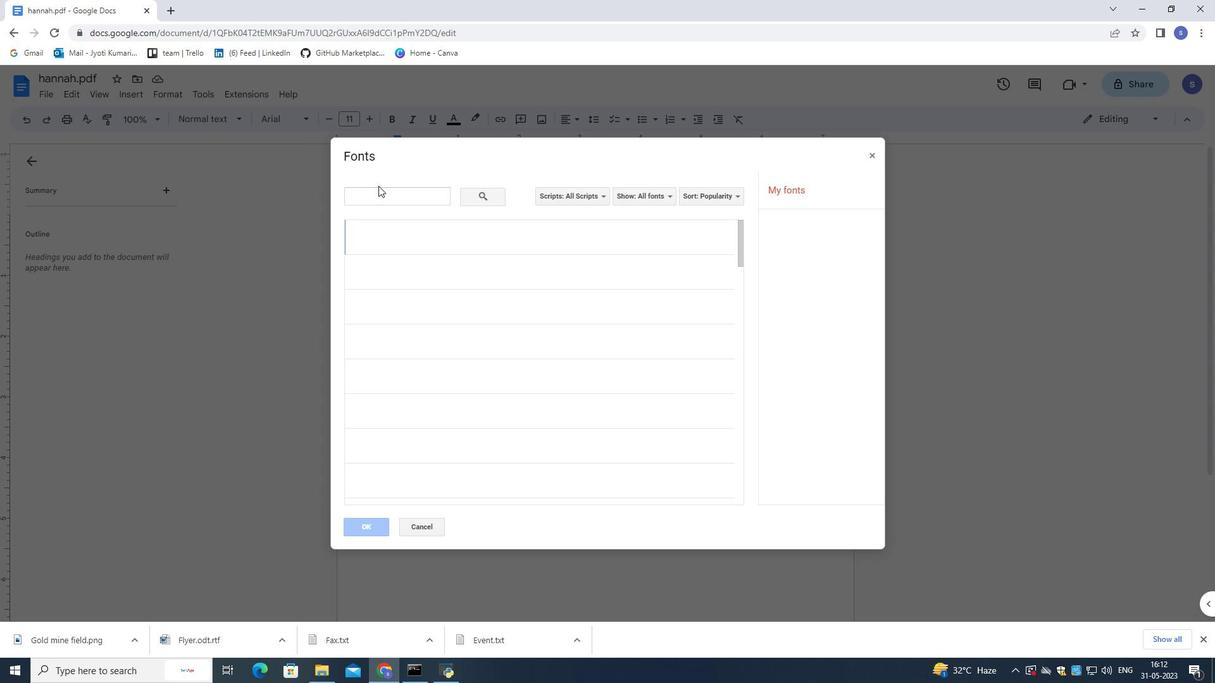 
Action: Mouse pressed left at (382, 192)
Screenshot: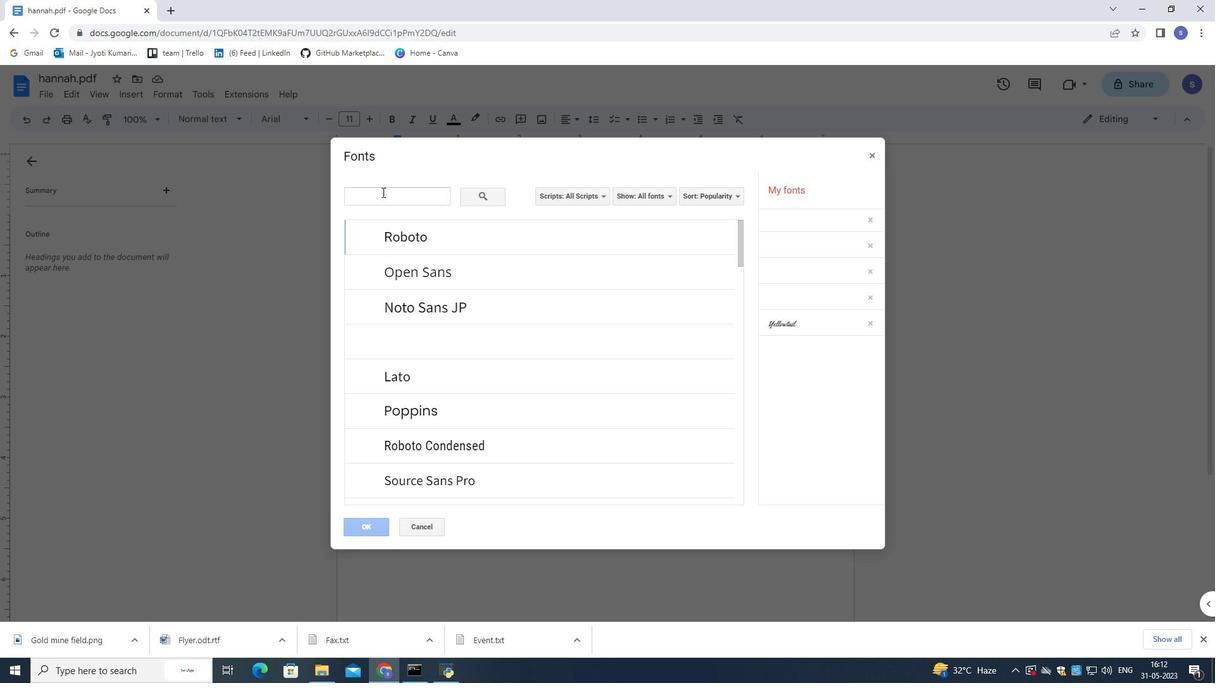 
Action: Key pressed oswald
Screenshot: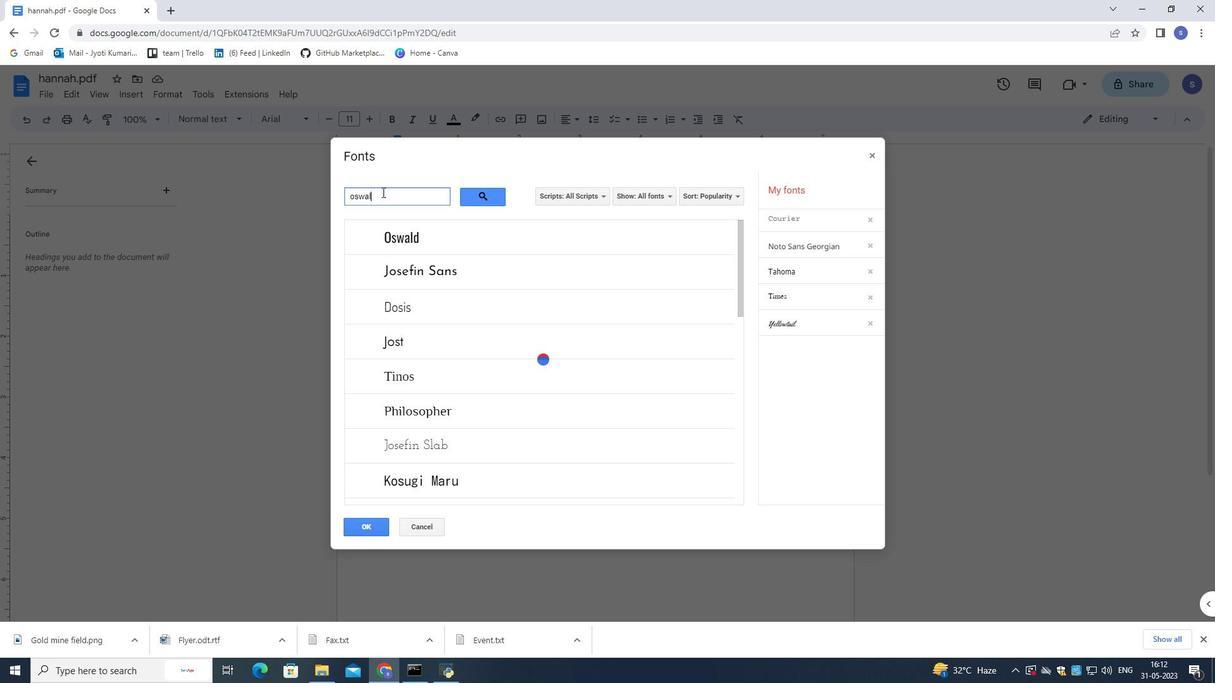 
Action: Mouse moved to (412, 229)
Screenshot: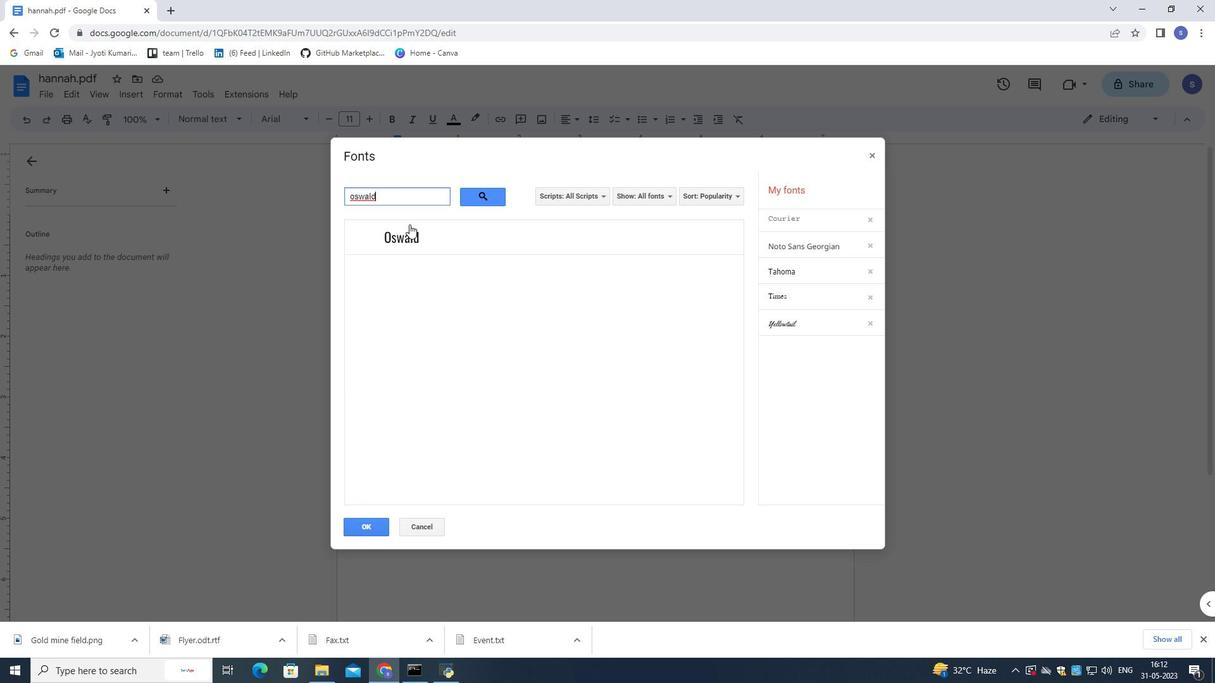 
Action: Mouse pressed left at (412, 229)
Screenshot: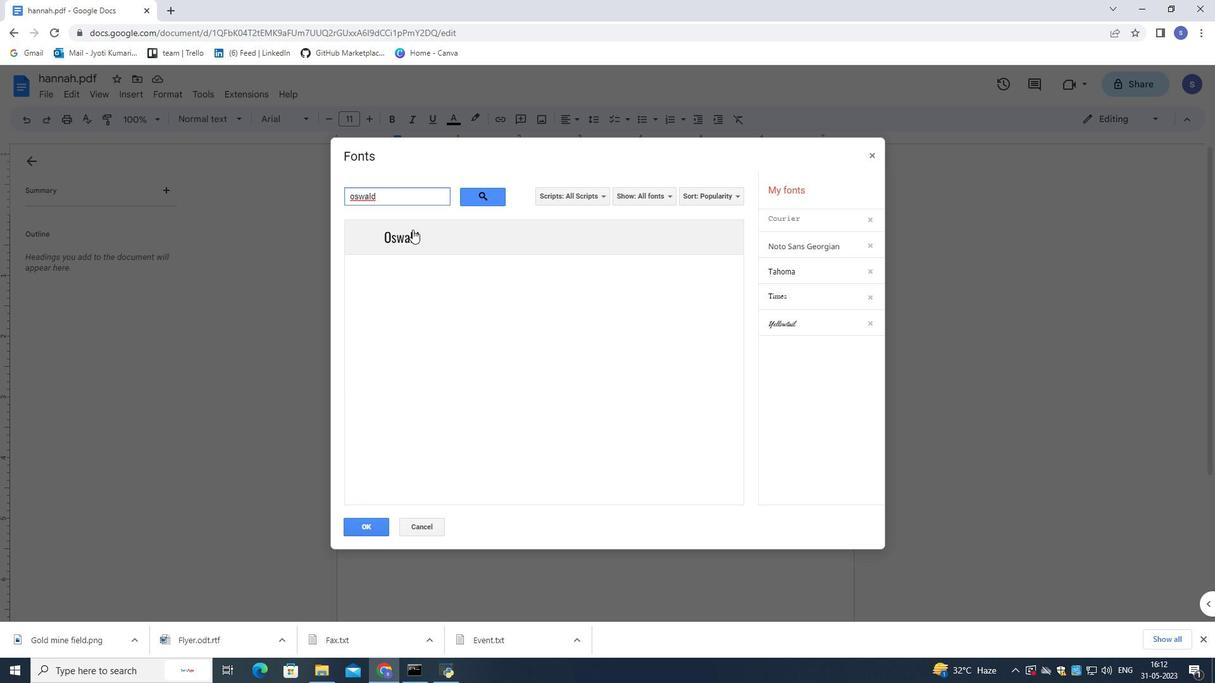 
Action: Mouse moved to (359, 529)
Screenshot: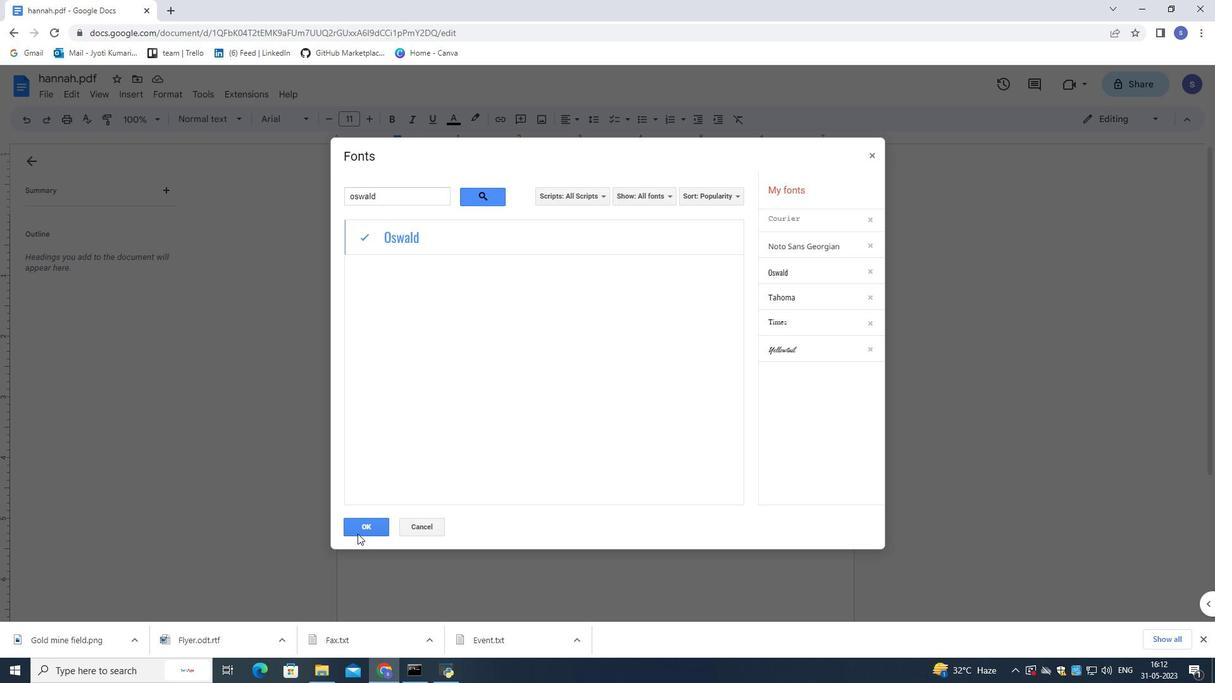 
Action: Mouse pressed left at (359, 529)
Screenshot: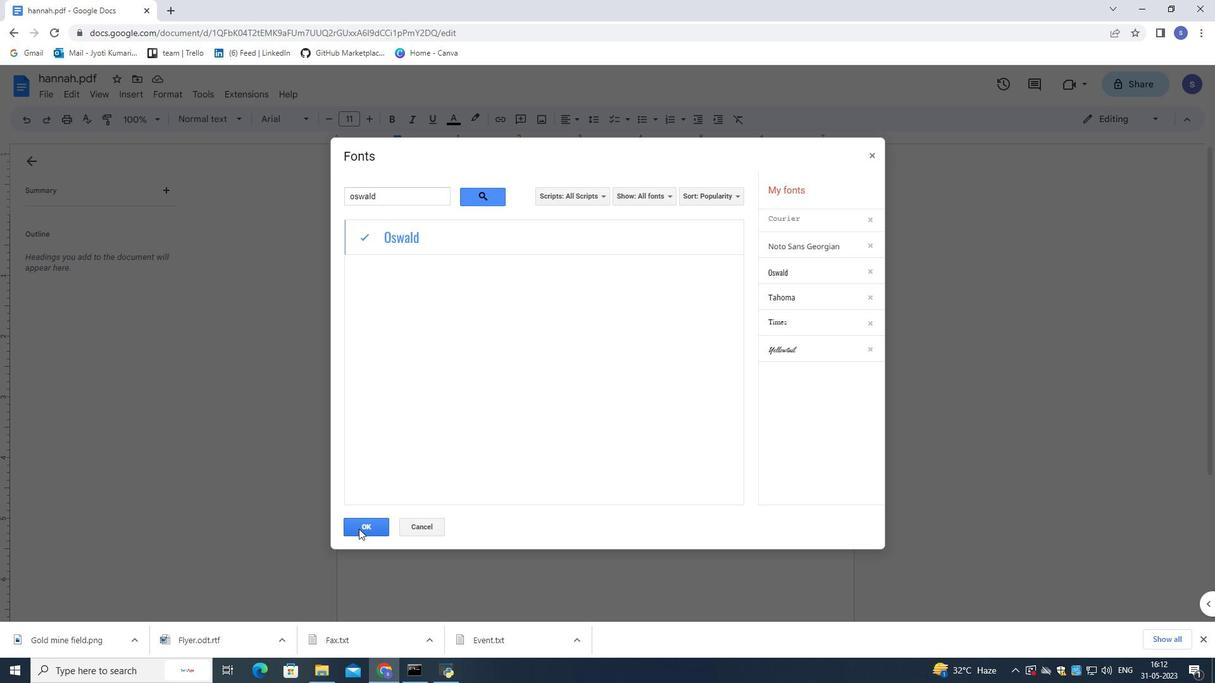 
Action: Mouse moved to (373, 115)
Screenshot: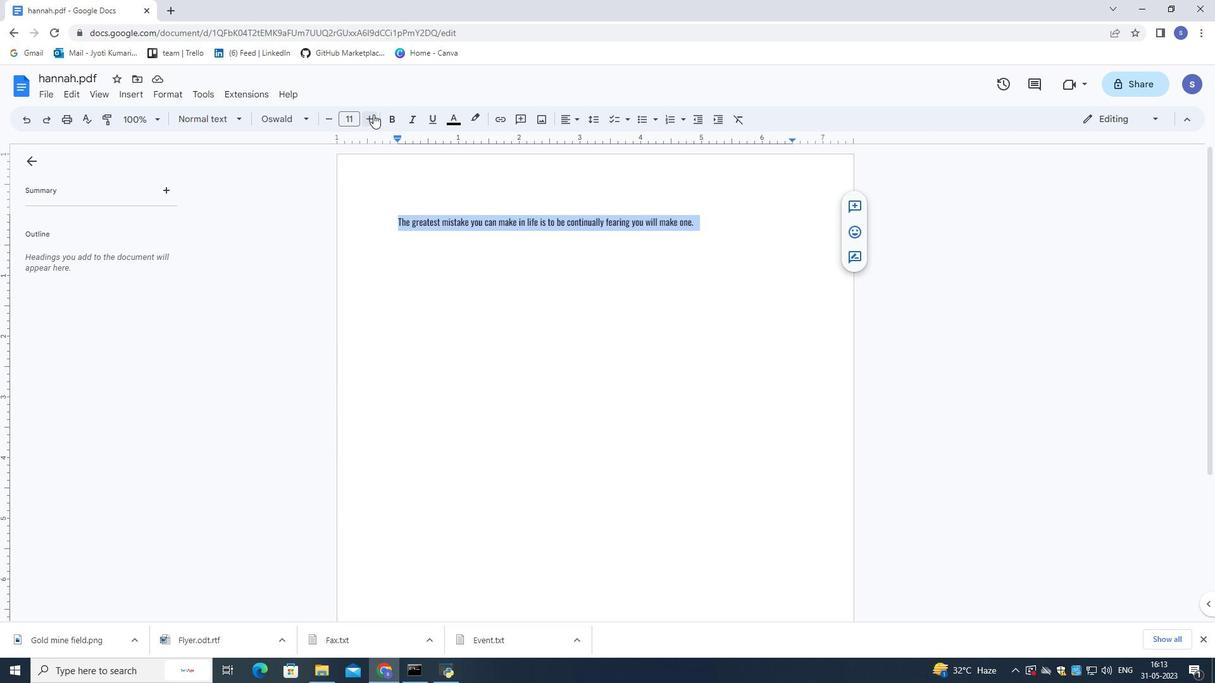 
Action: Mouse pressed left at (373, 115)
Screenshot: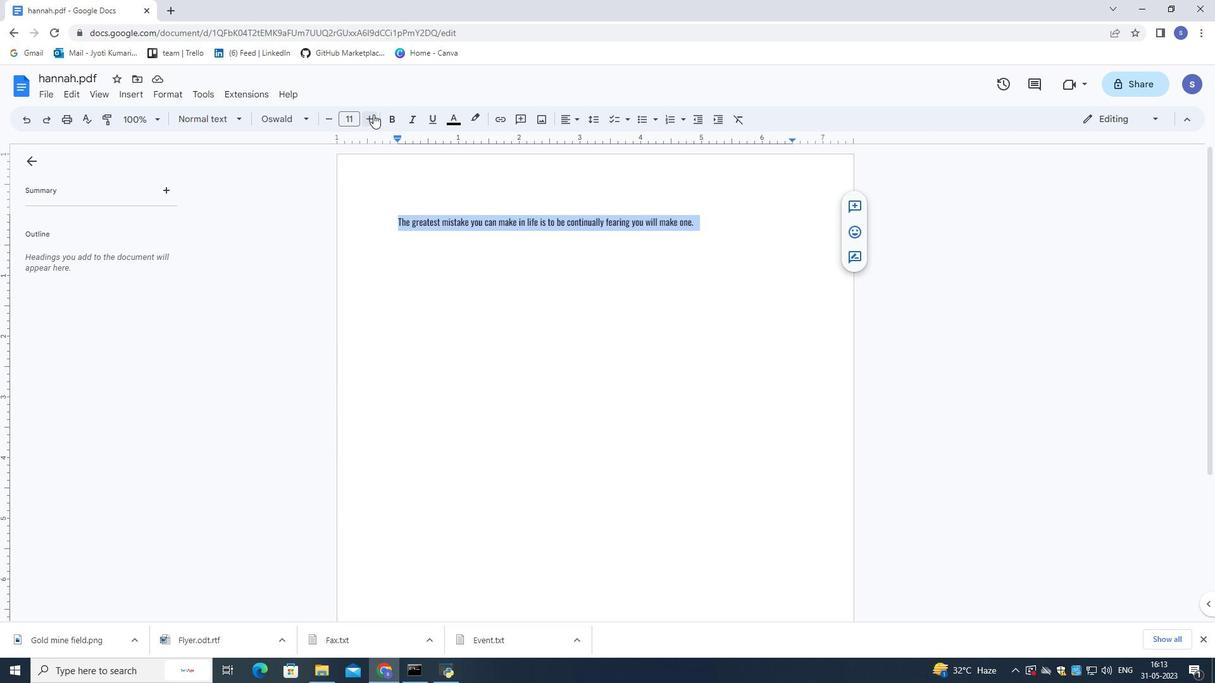 
Action: Mouse pressed left at (373, 115)
Screenshot: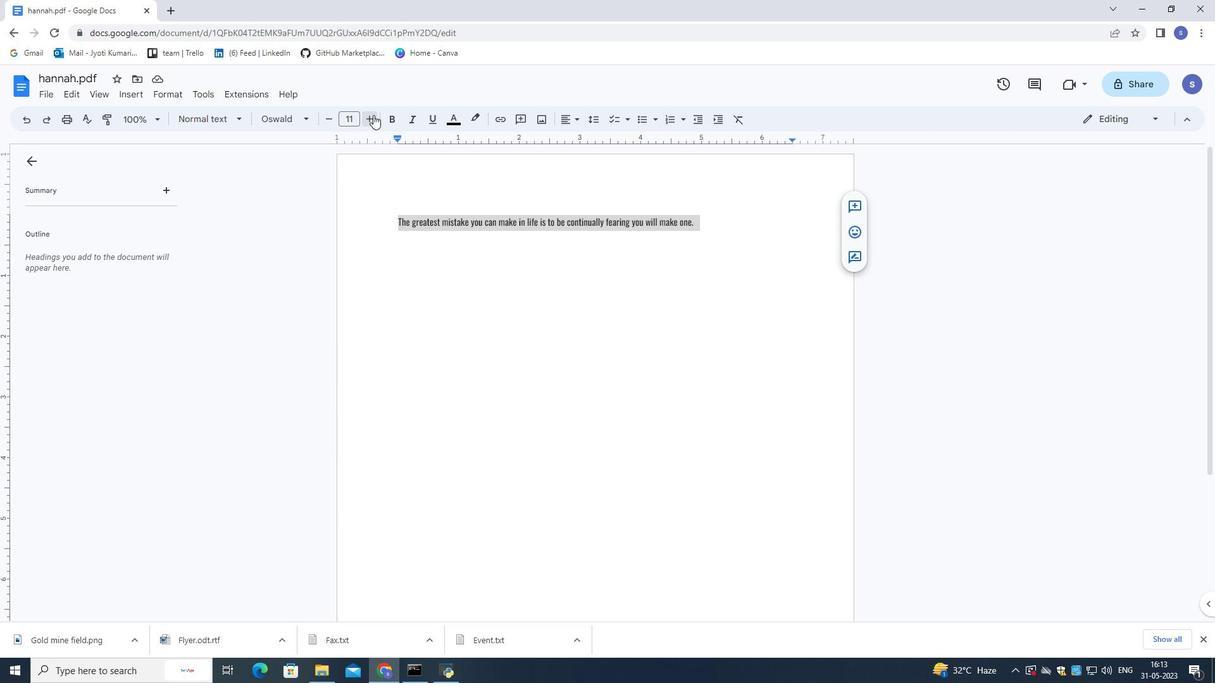 
Action: Mouse pressed left at (373, 115)
Screenshot: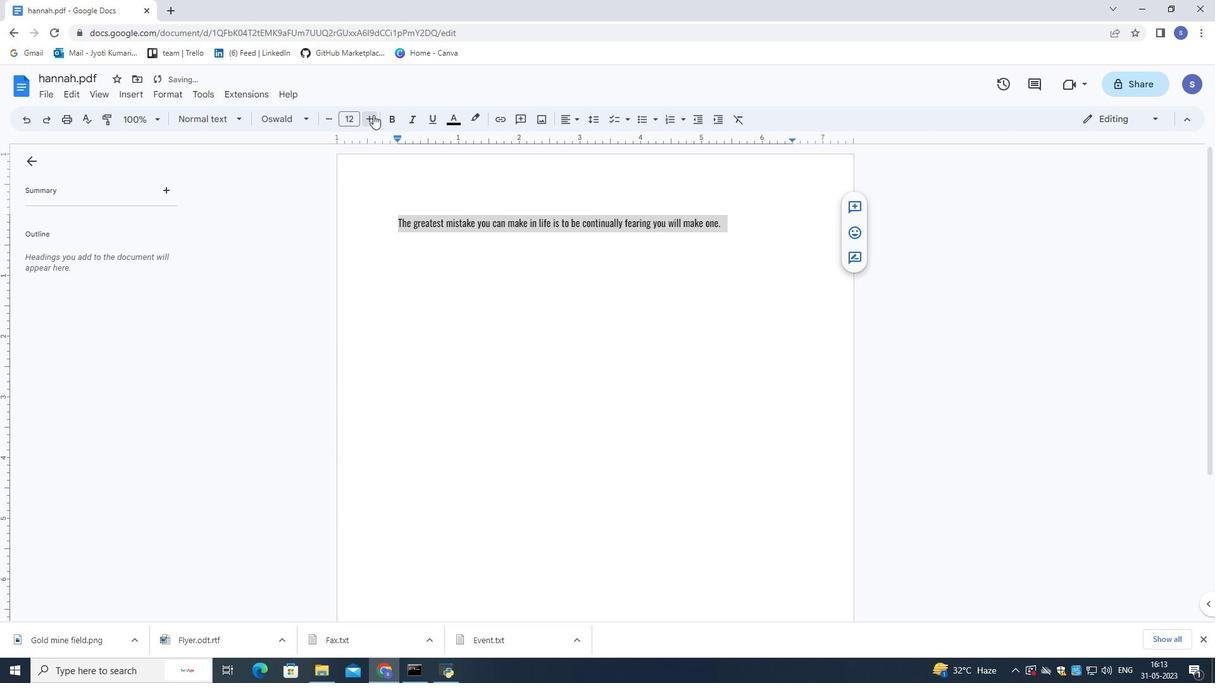 
Action: Mouse pressed left at (373, 115)
Screenshot: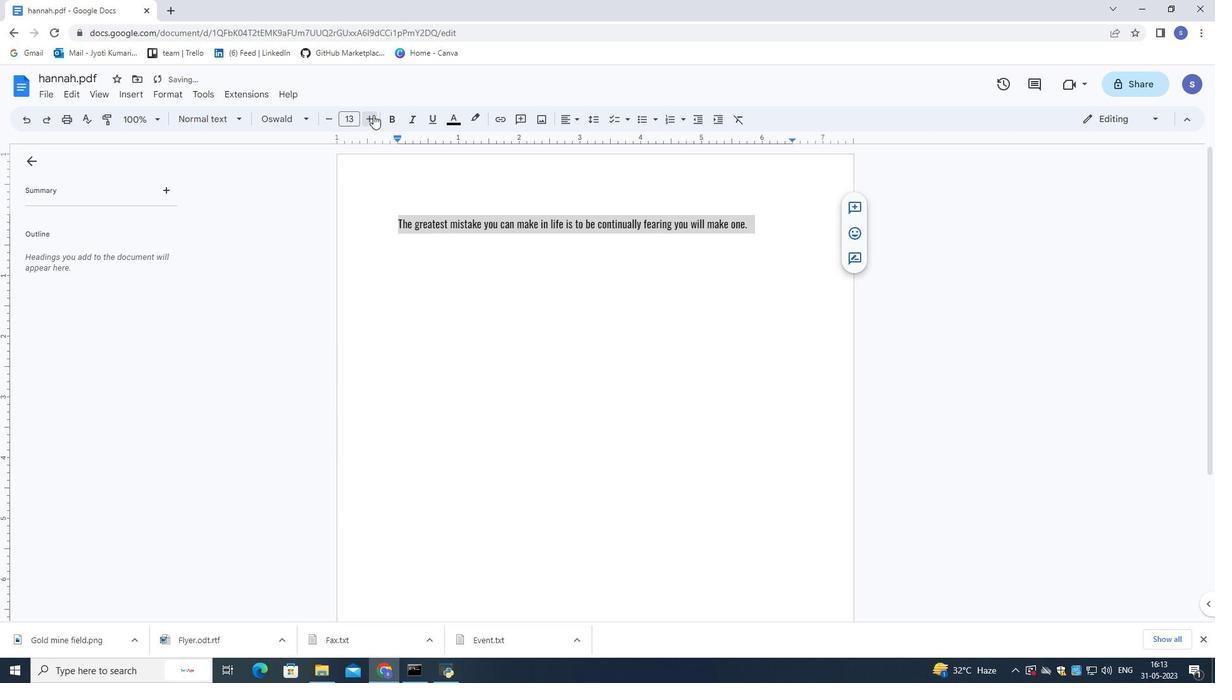 
Action: Mouse pressed left at (373, 115)
Screenshot: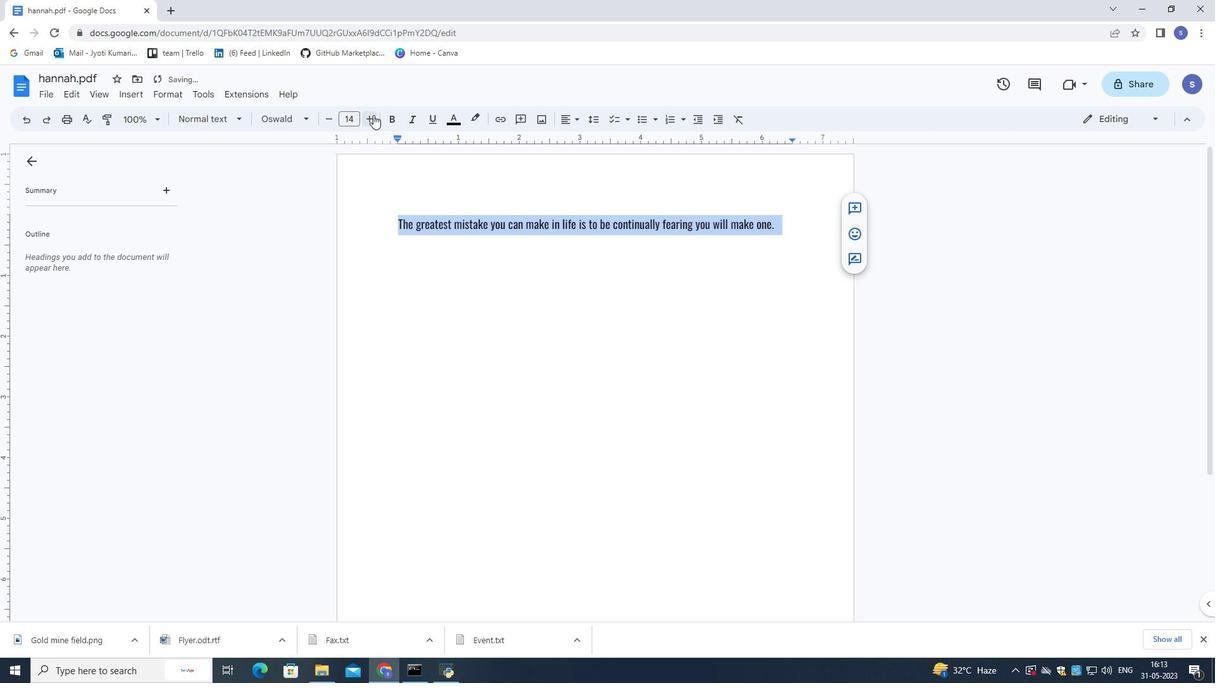 
Action: Mouse pressed left at (373, 115)
Screenshot: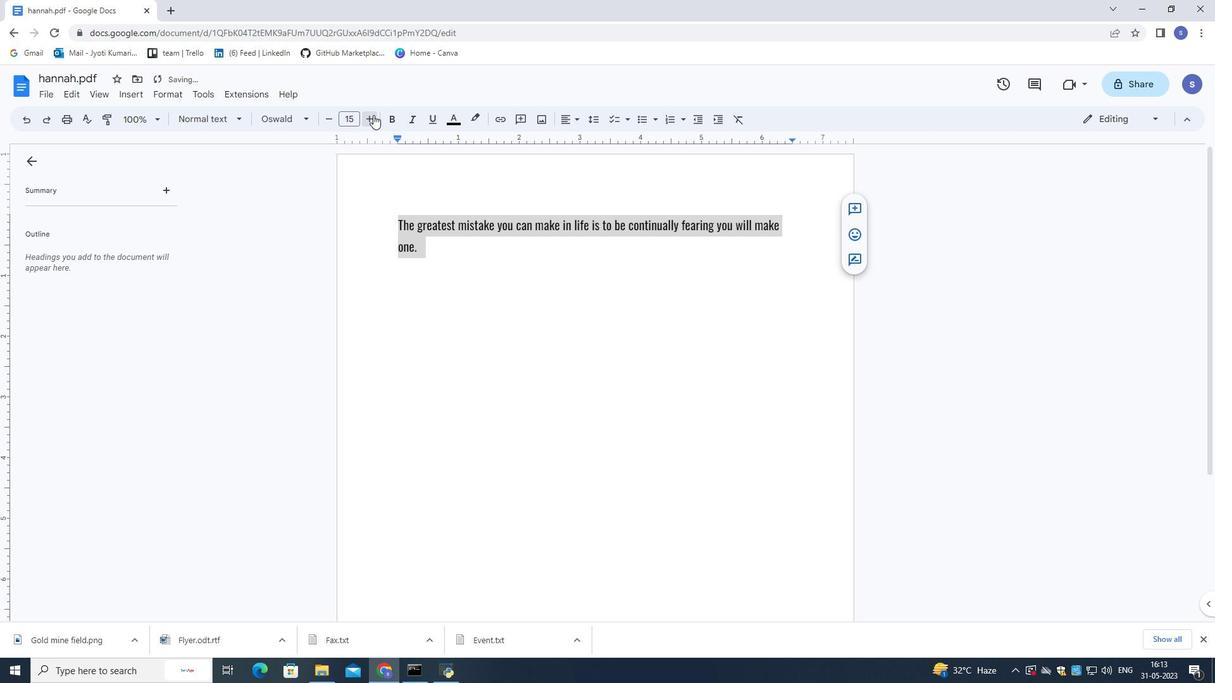 
Action: Mouse pressed left at (373, 115)
Screenshot: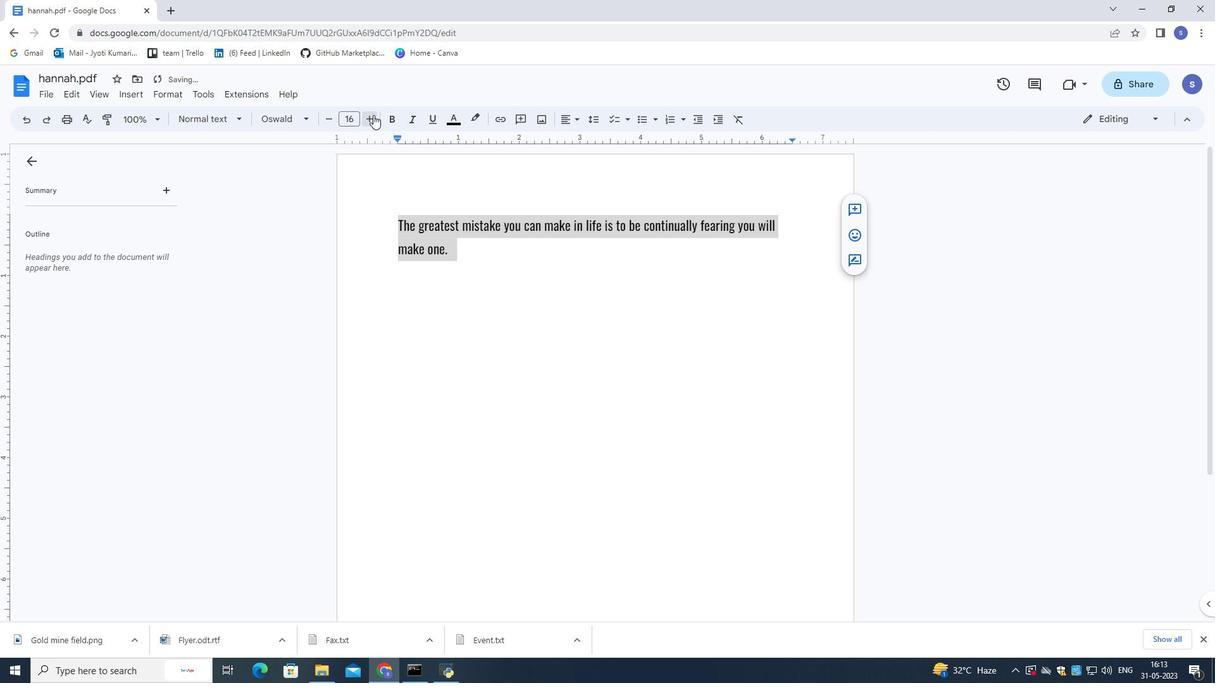 
Action: Mouse pressed left at (373, 115)
Screenshot: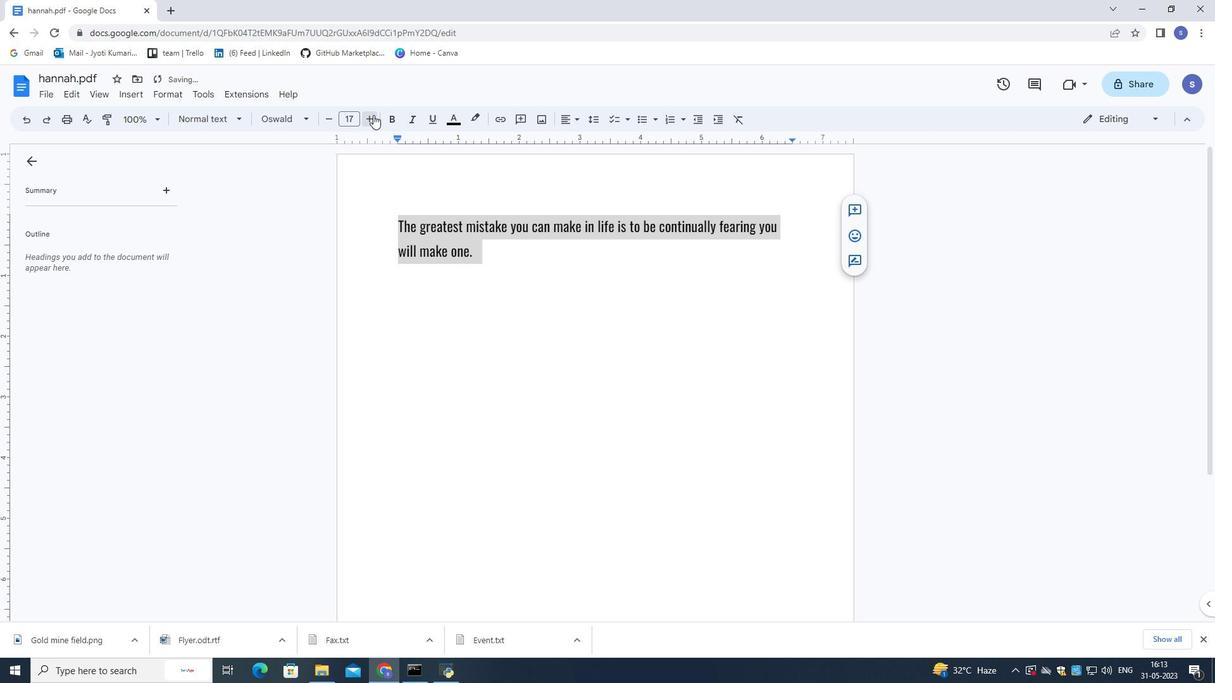 
Action: Mouse pressed left at (373, 115)
Screenshot: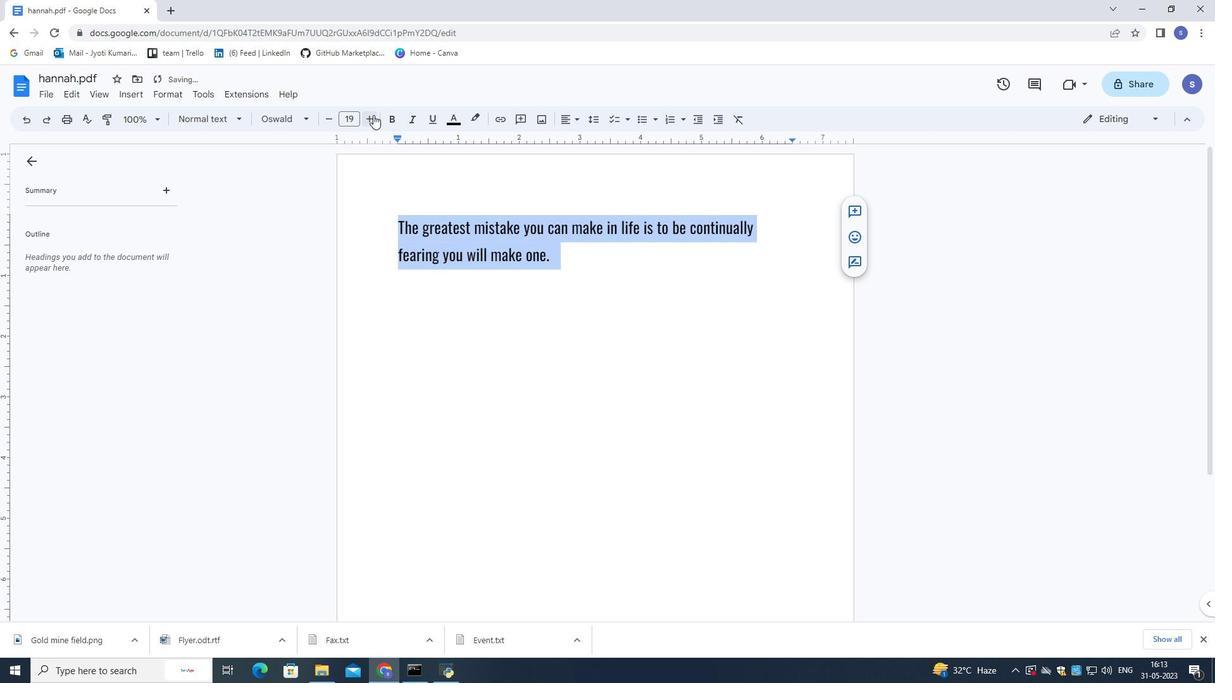 
Action: Mouse pressed left at (373, 115)
Screenshot: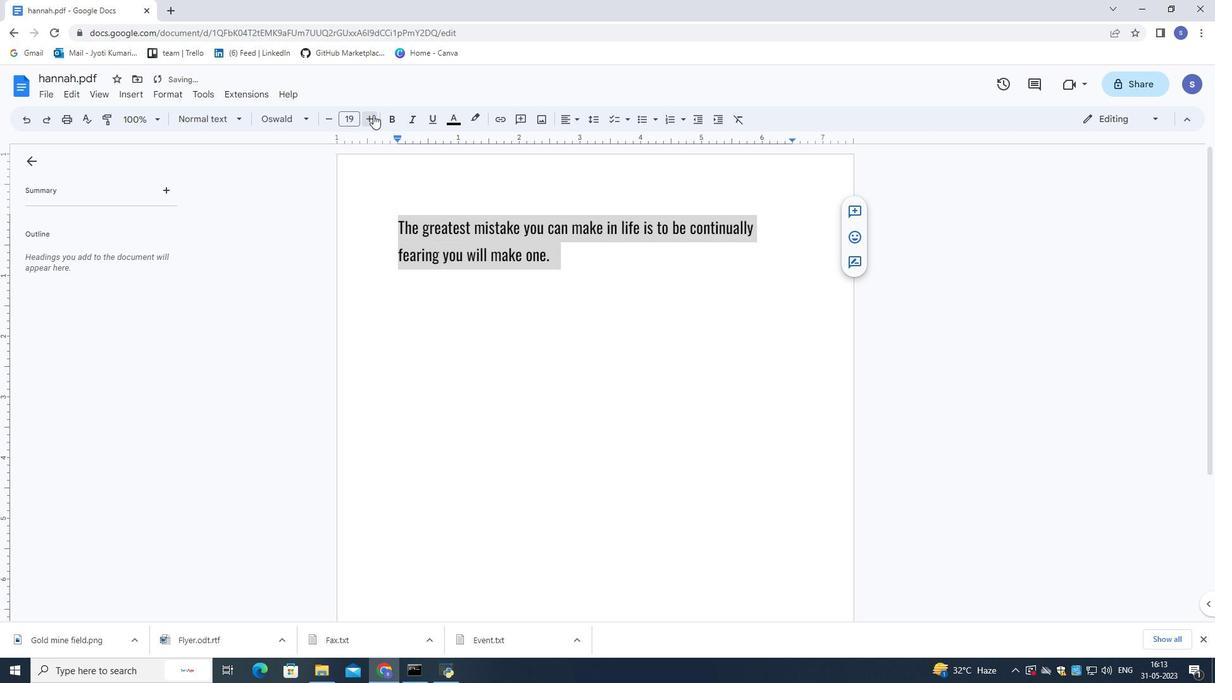 
Action: Mouse pressed left at (373, 115)
Screenshot: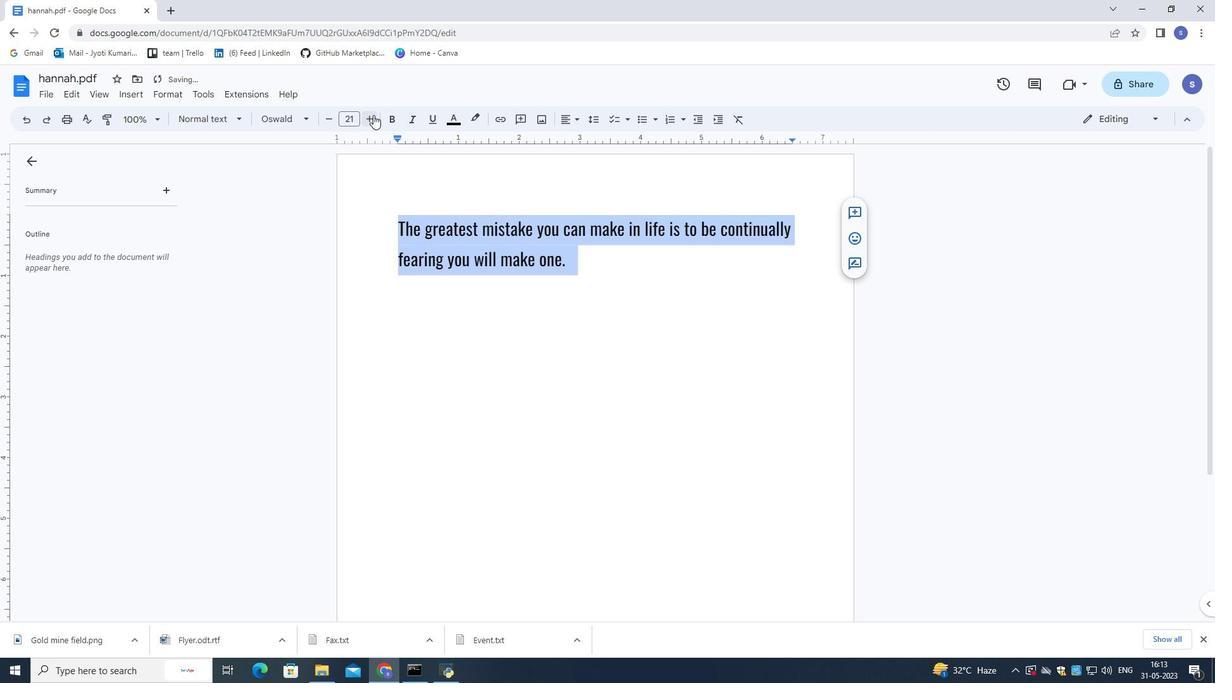 
Action: Mouse pressed left at (373, 115)
Screenshot: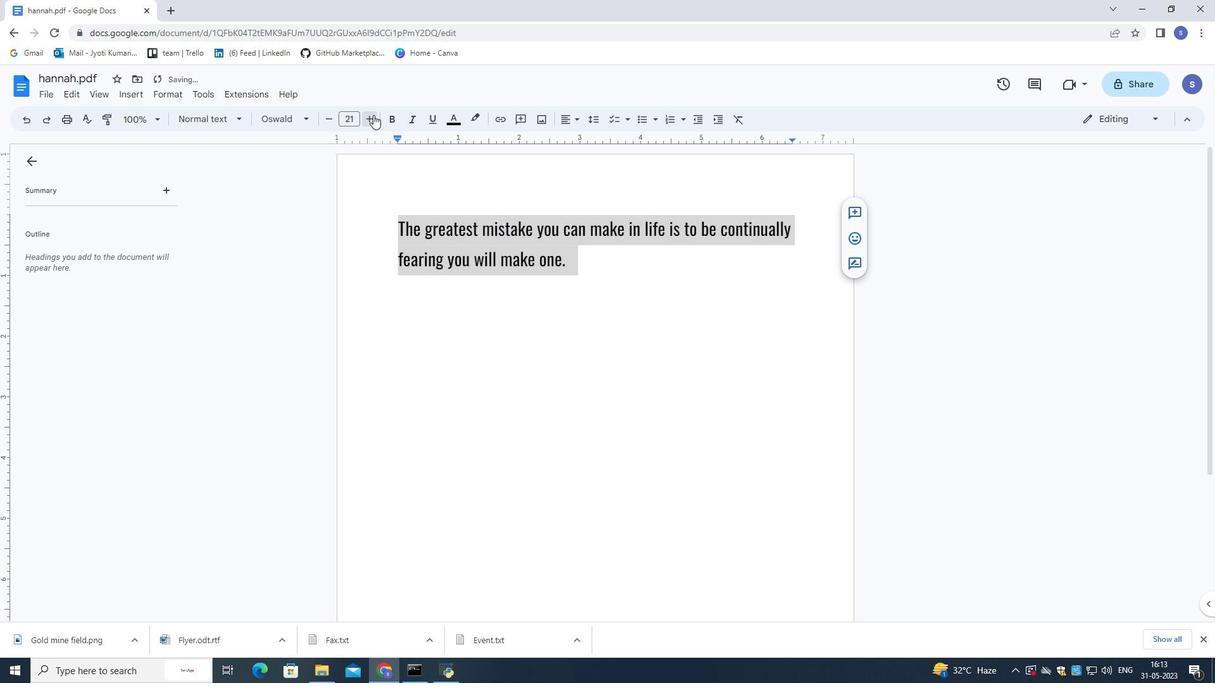 
Action: Mouse pressed left at (373, 115)
Screenshot: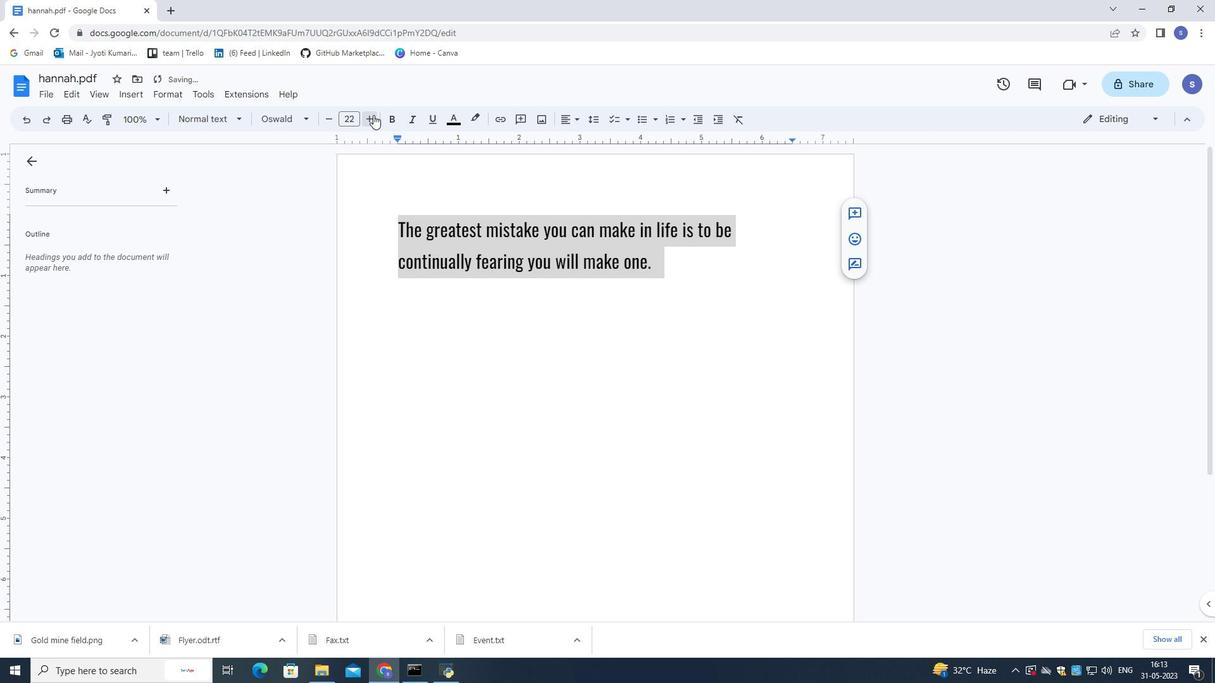 
Action: Mouse pressed left at (373, 115)
Screenshot: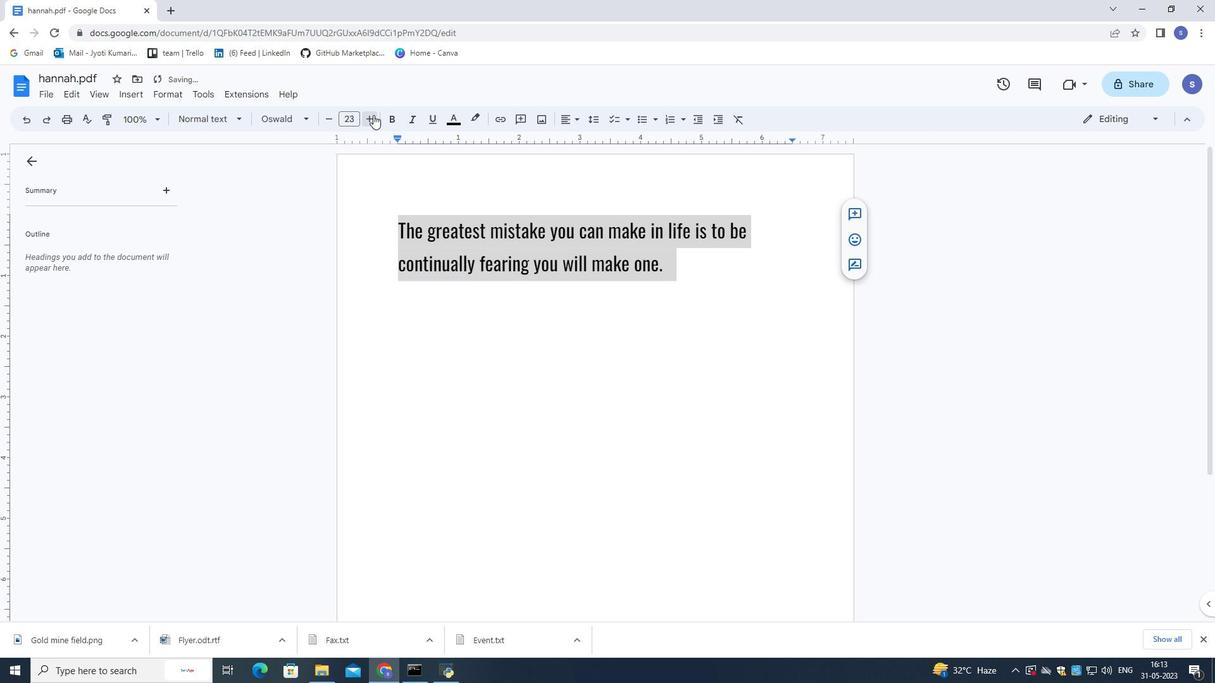 
Action: Mouse pressed left at (373, 115)
Screenshot: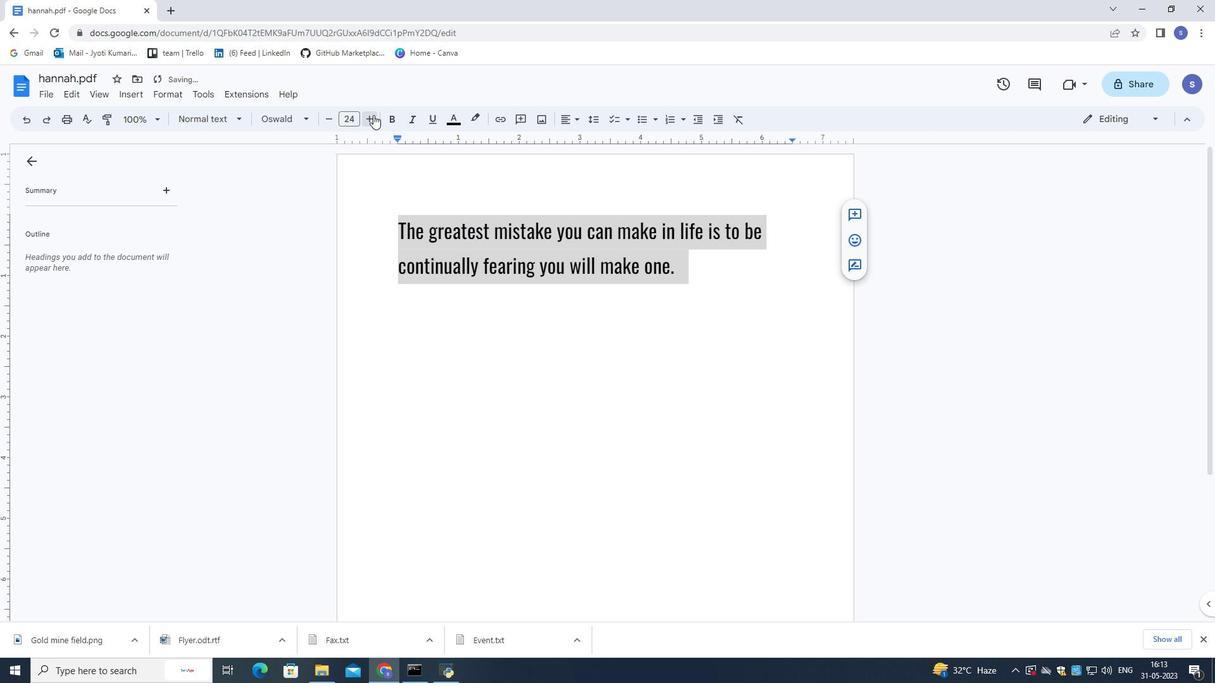 
Action: Mouse pressed left at (373, 115)
Screenshot: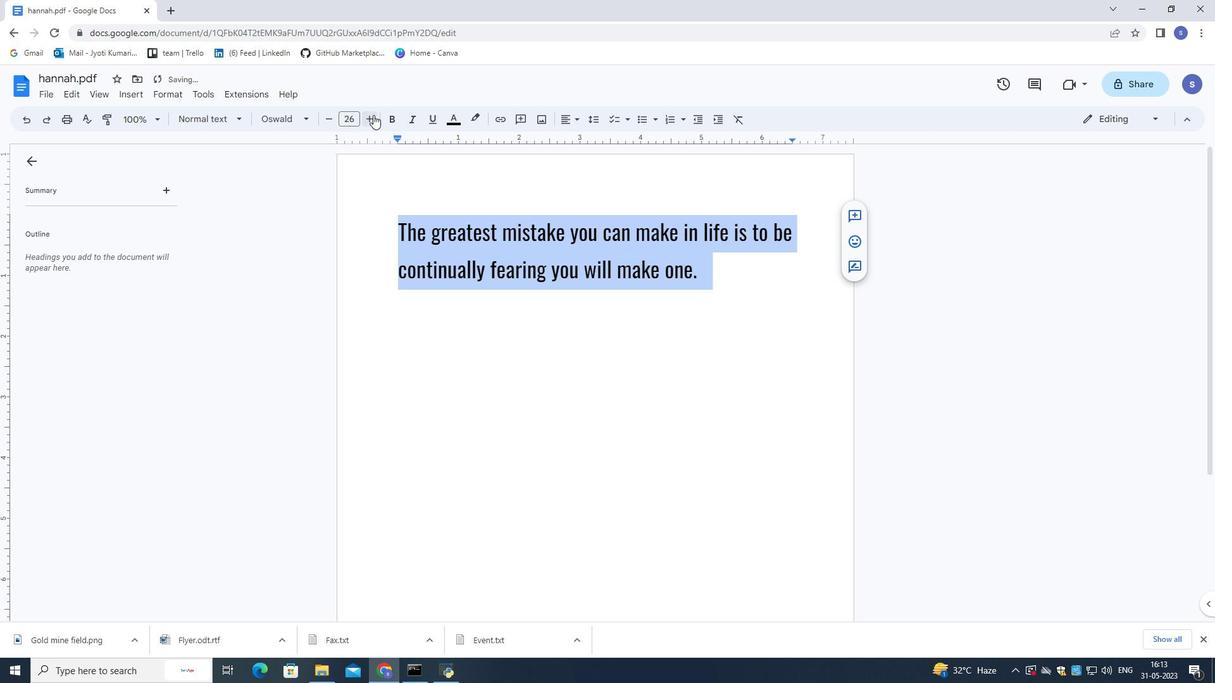 
Action: Mouse pressed left at (373, 115)
Screenshot: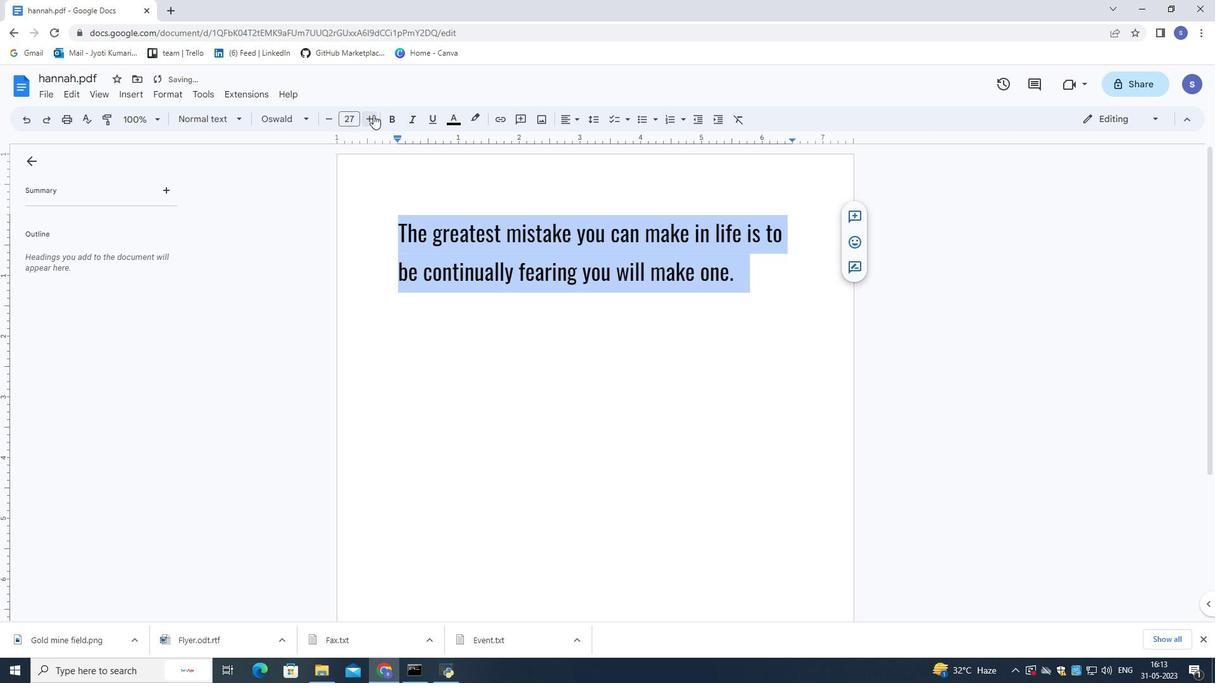 
Action: Mouse moved to (373, 115)
Screenshot: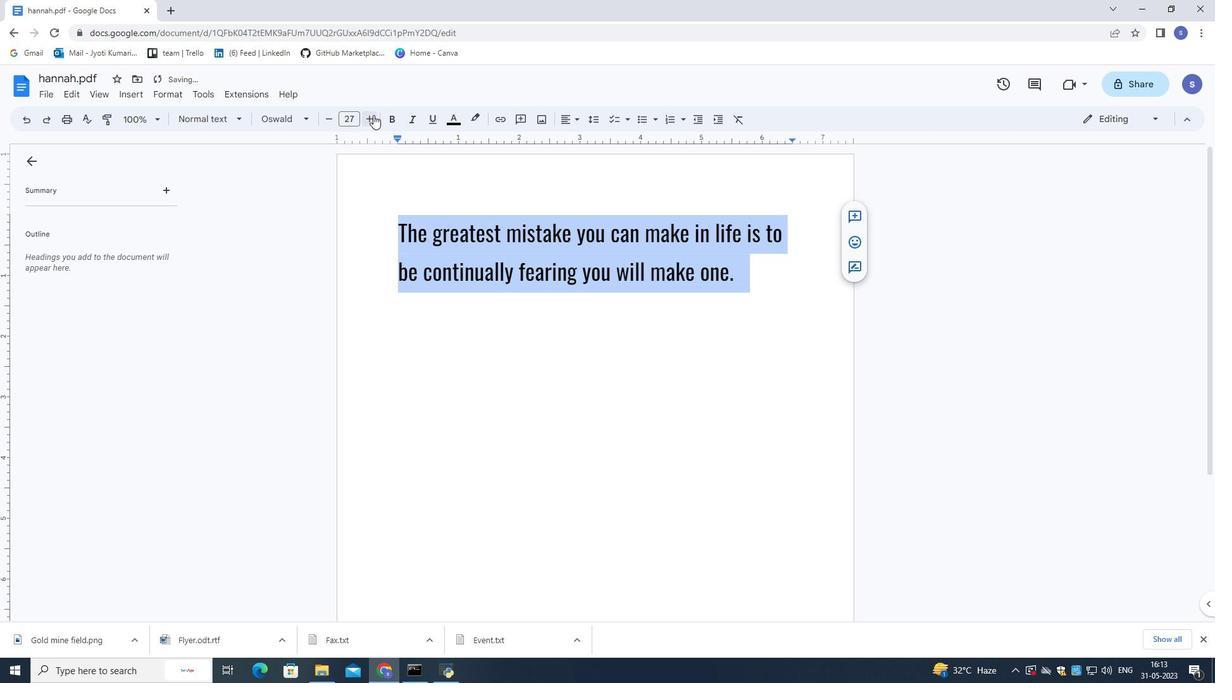 
Action: Mouse pressed left at (373, 115)
Screenshot: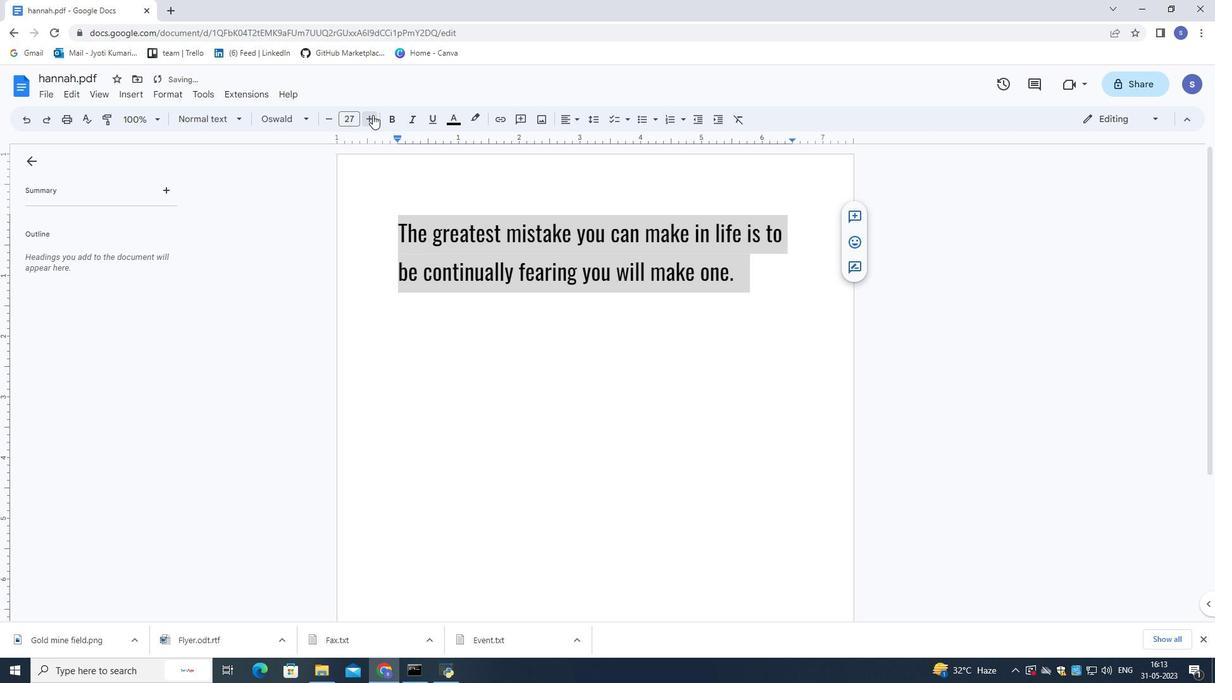 
Action: Mouse pressed left at (373, 115)
Screenshot: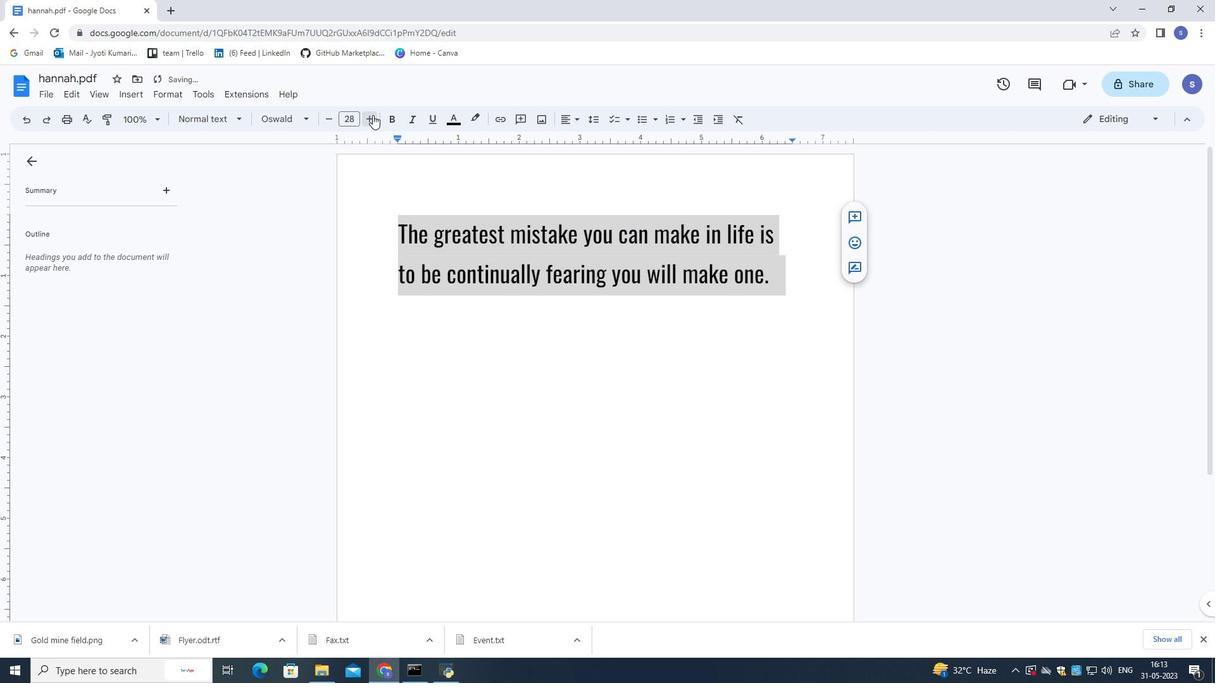 
Action: Mouse moved to (373, 115)
Screenshot: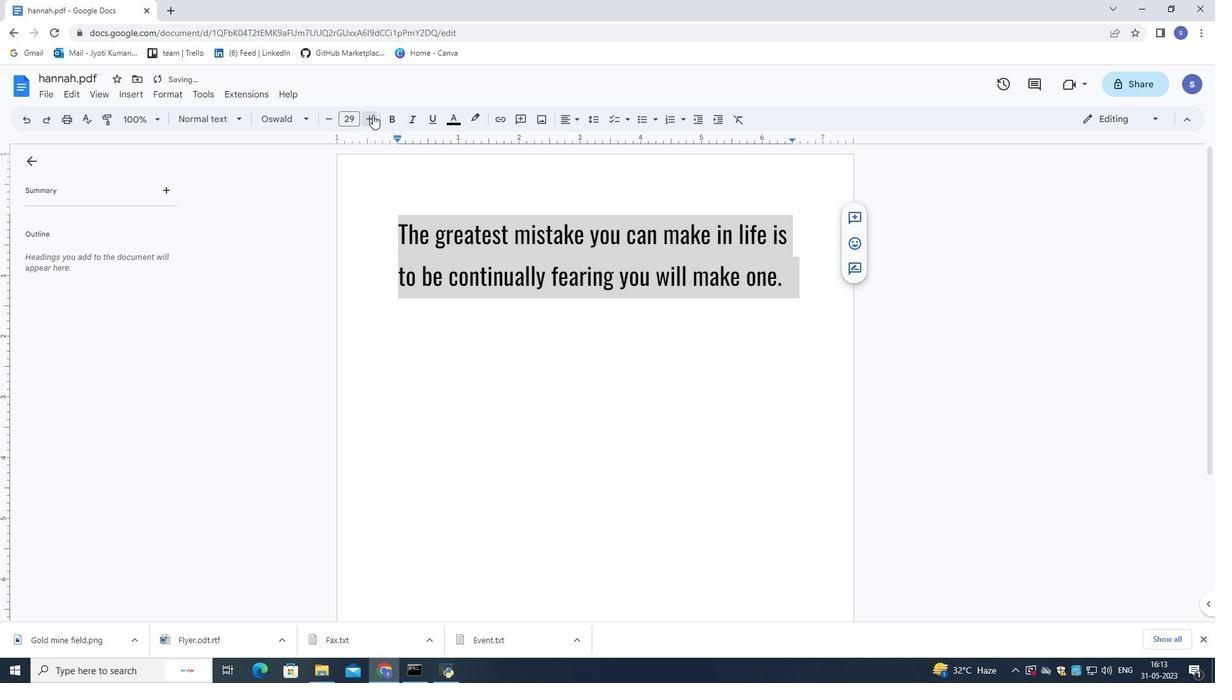 
Action: Mouse pressed left at (373, 115)
Screenshot: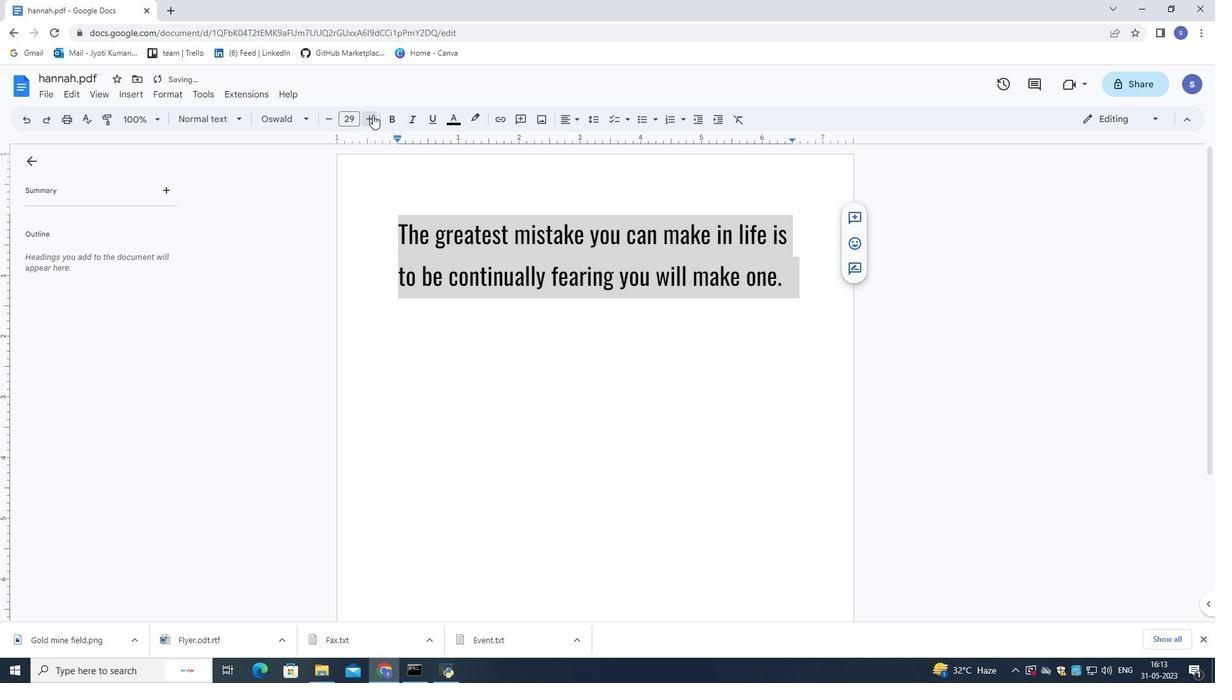 
Action: Mouse moved to (333, 115)
Screenshot: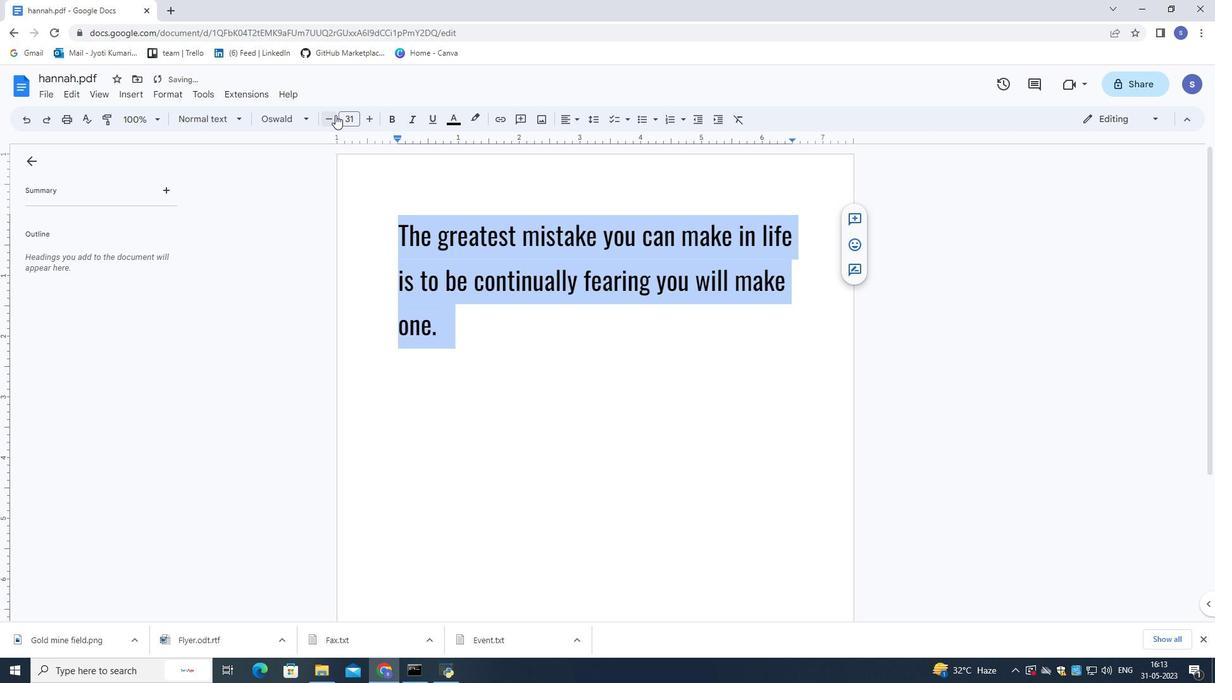 
Action: Mouse pressed left at (333, 115)
Screenshot: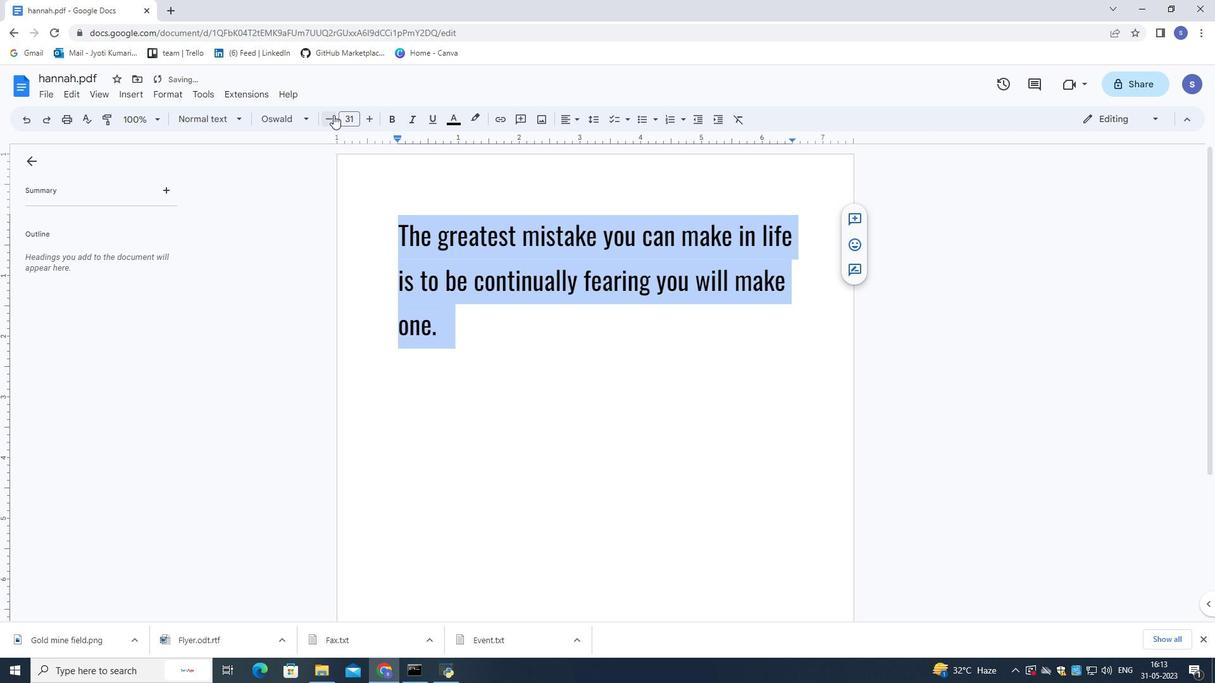
Action: Mouse moved to (568, 119)
Screenshot: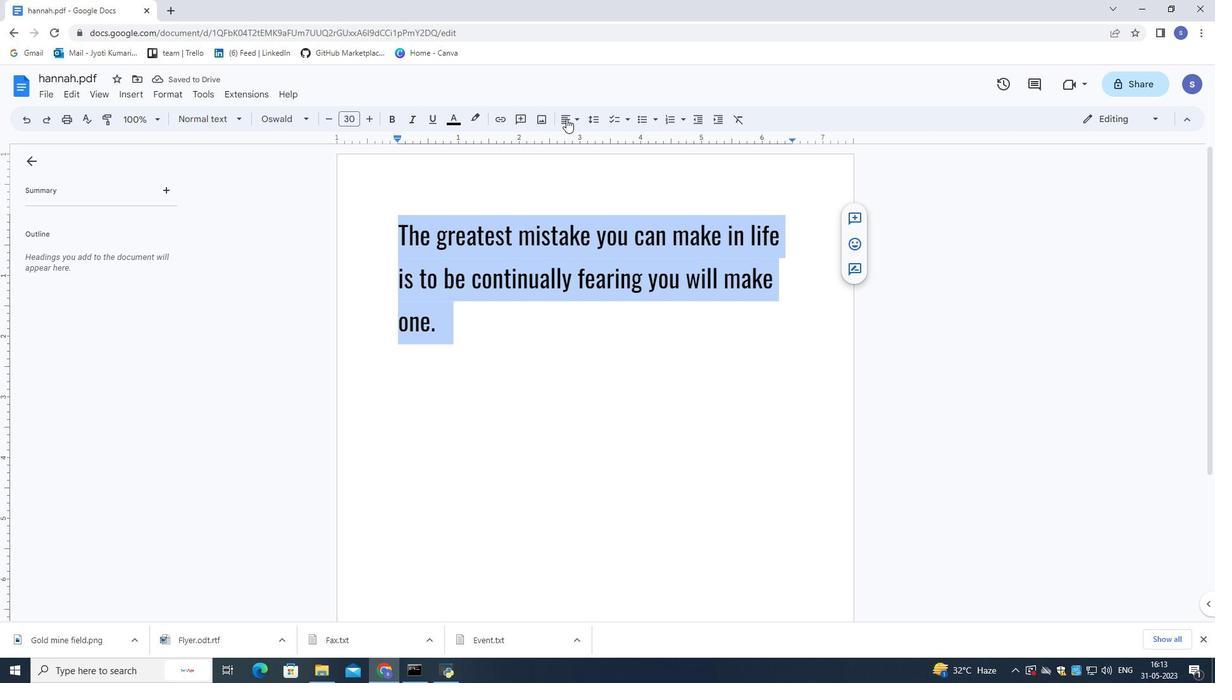 
Action: Mouse pressed left at (568, 119)
Screenshot: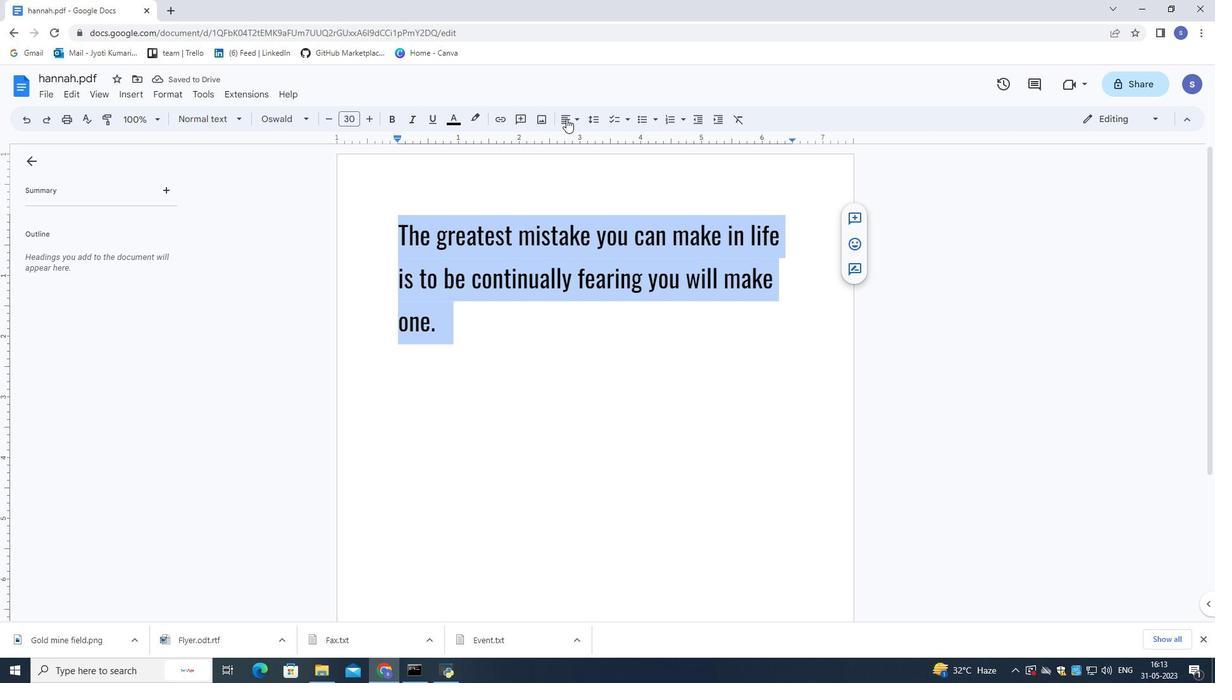 
Action: Mouse moved to (568, 136)
Screenshot: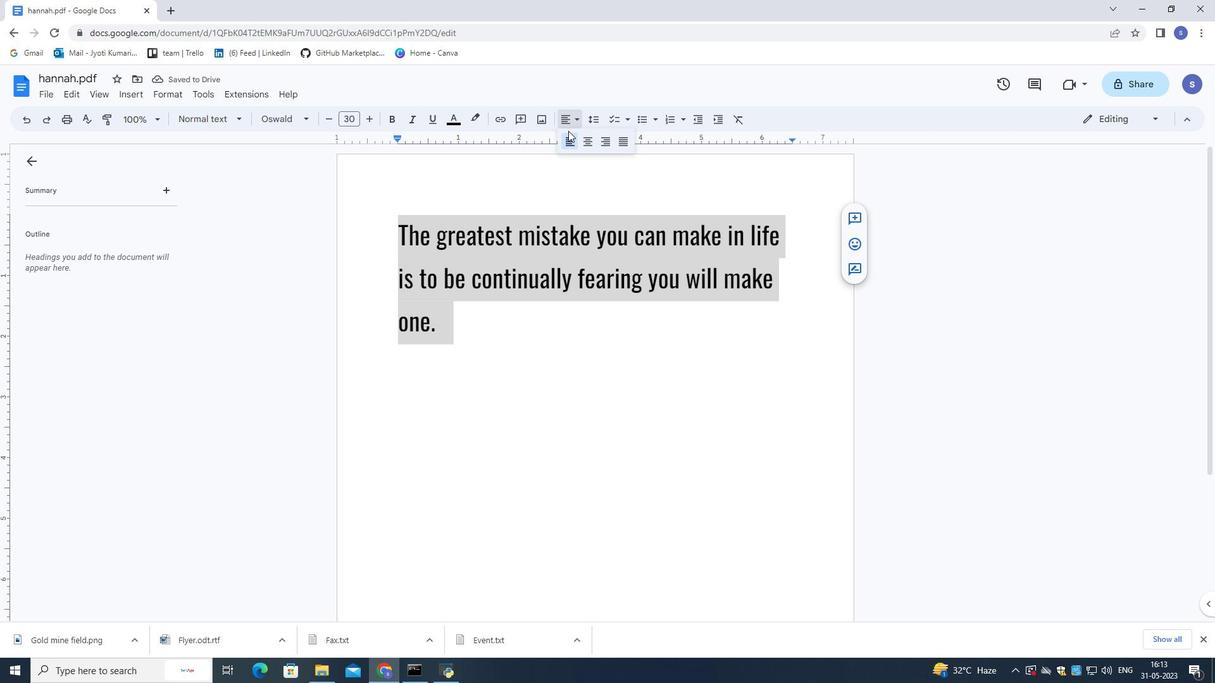 
Action: Mouse pressed left at (568, 136)
Screenshot: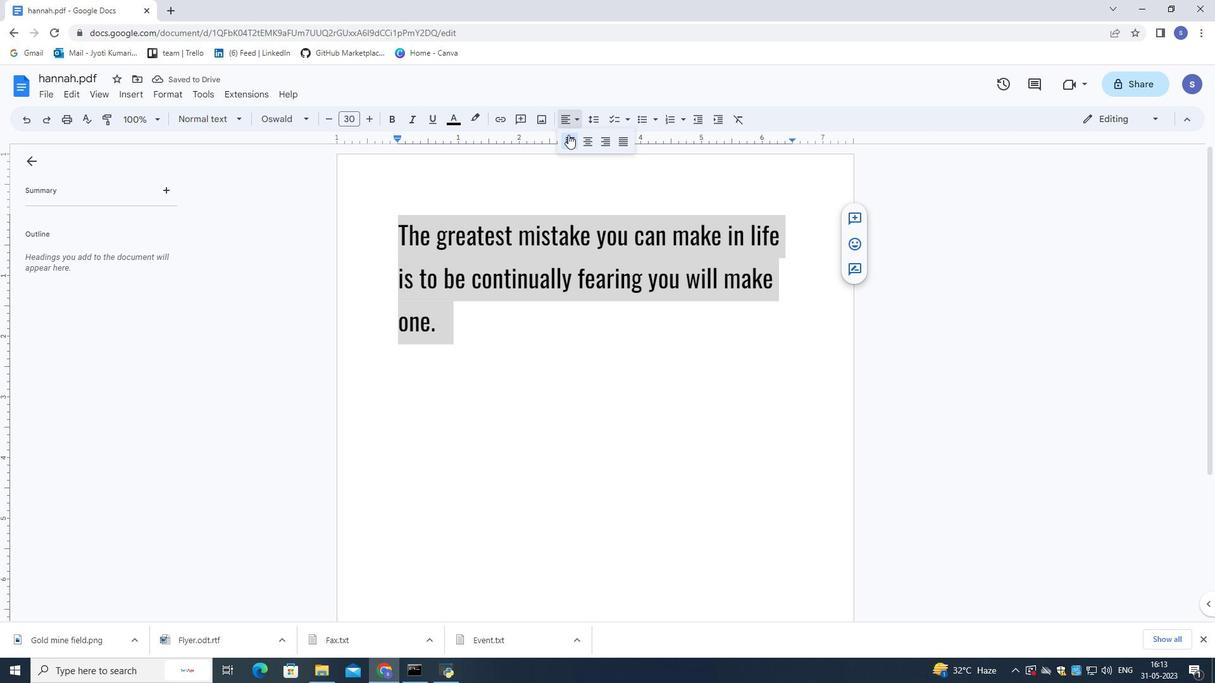 
Action: Mouse moved to (453, 117)
Screenshot: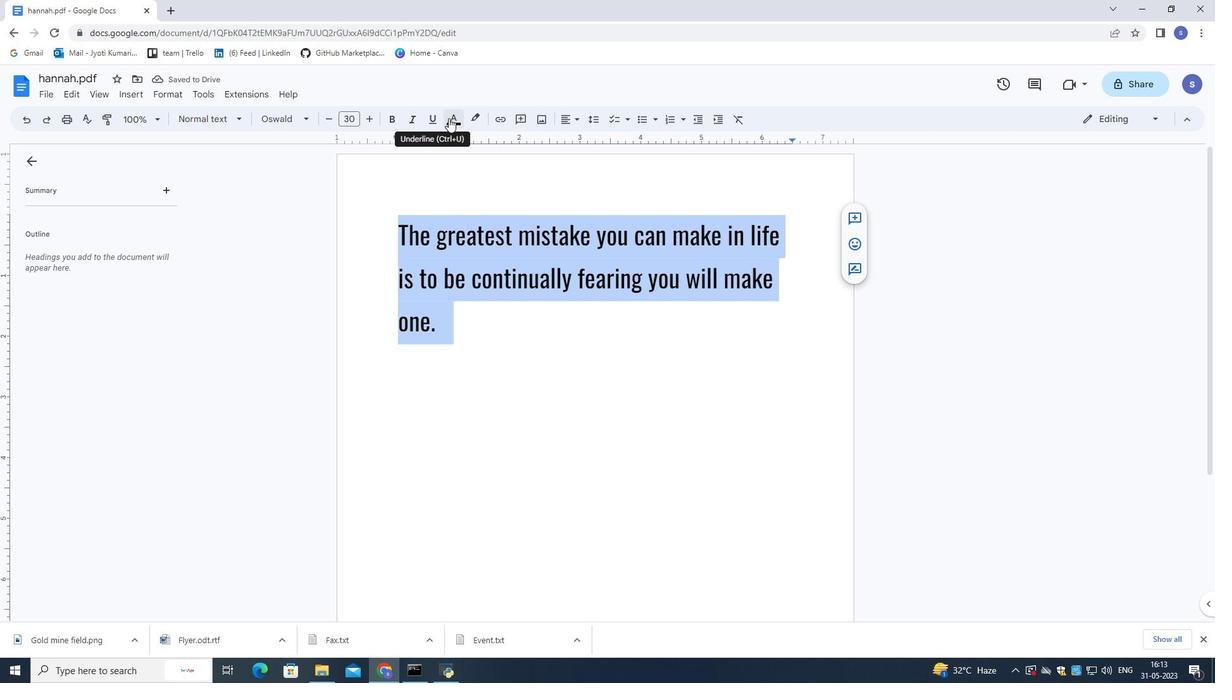 
Action: Mouse pressed left at (453, 117)
Screenshot: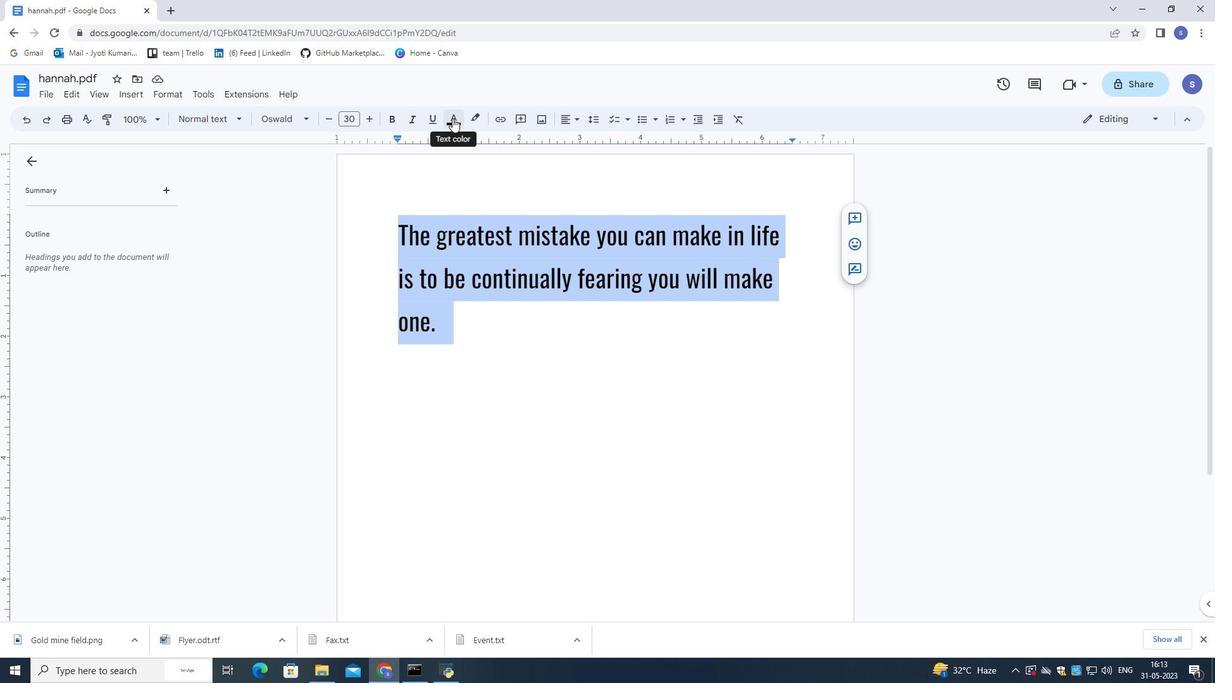 
Action: Mouse moved to (568, 152)
Screenshot: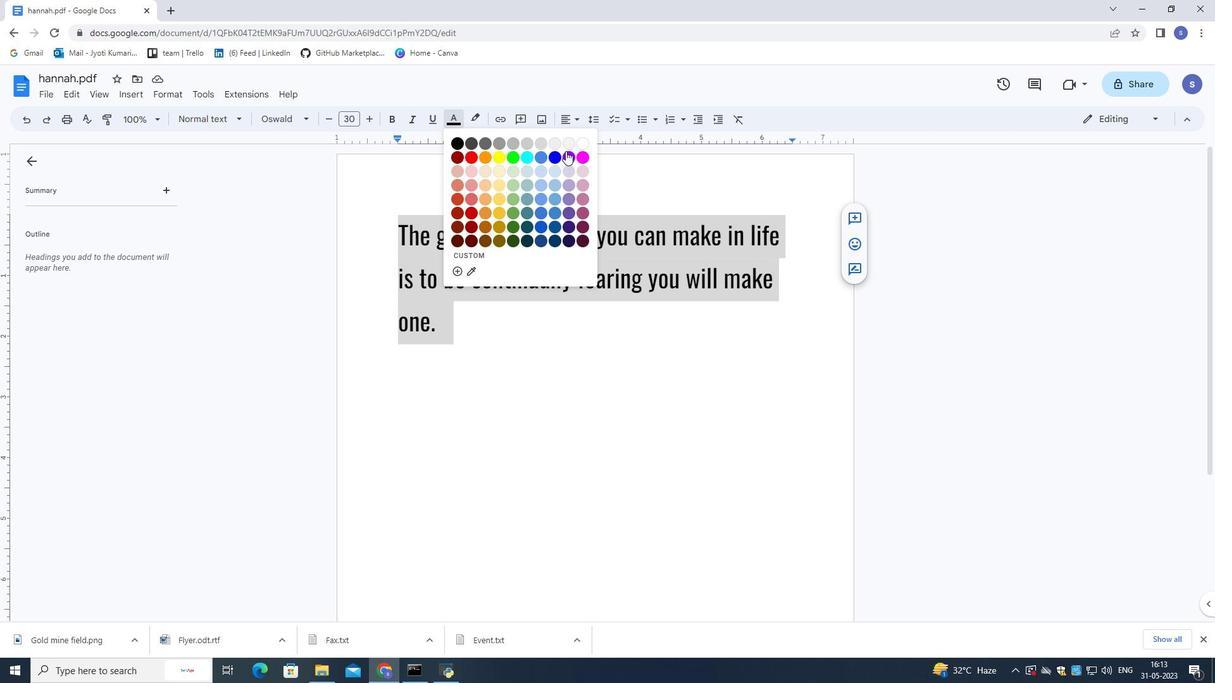 
Action: Mouse pressed left at (568, 152)
Screenshot: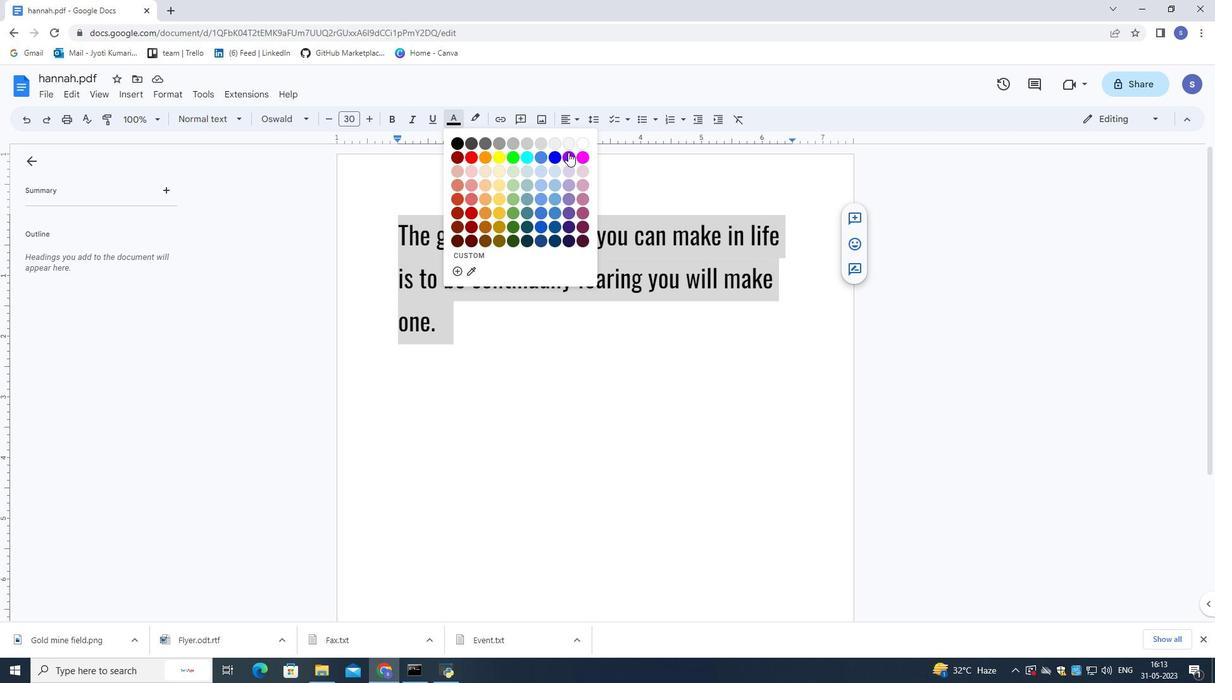 
Action: Mouse moved to (561, 369)
Screenshot: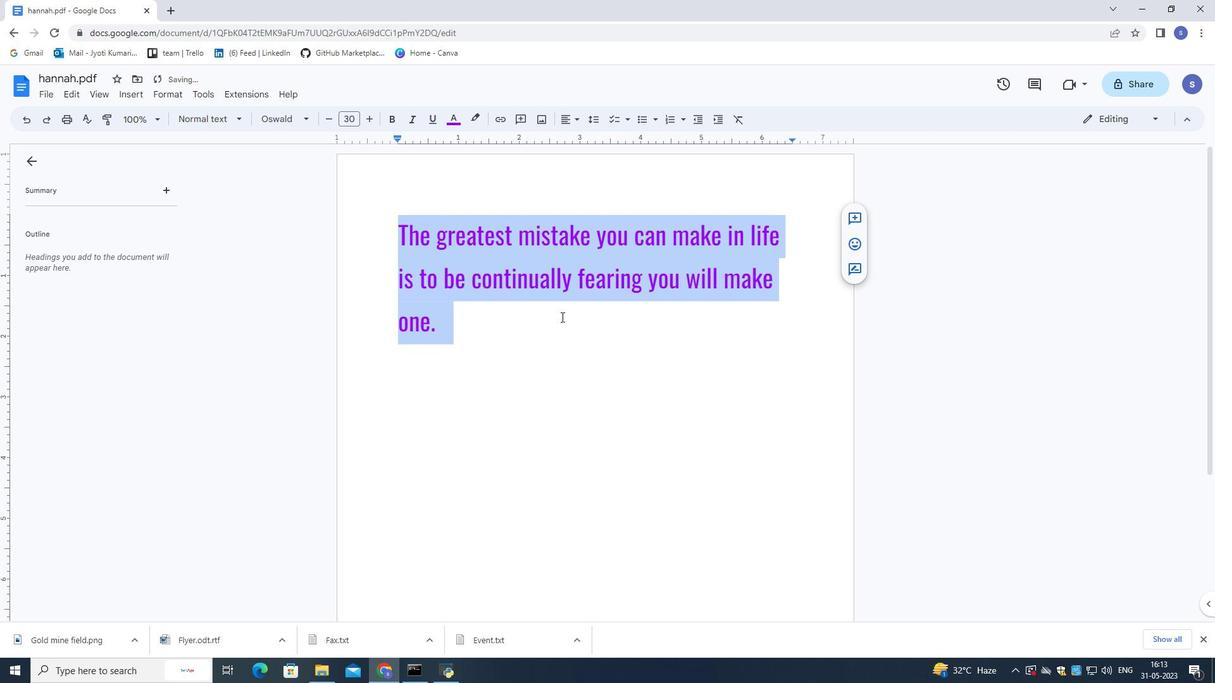 
Action: Mouse pressed left at (561, 369)
Screenshot: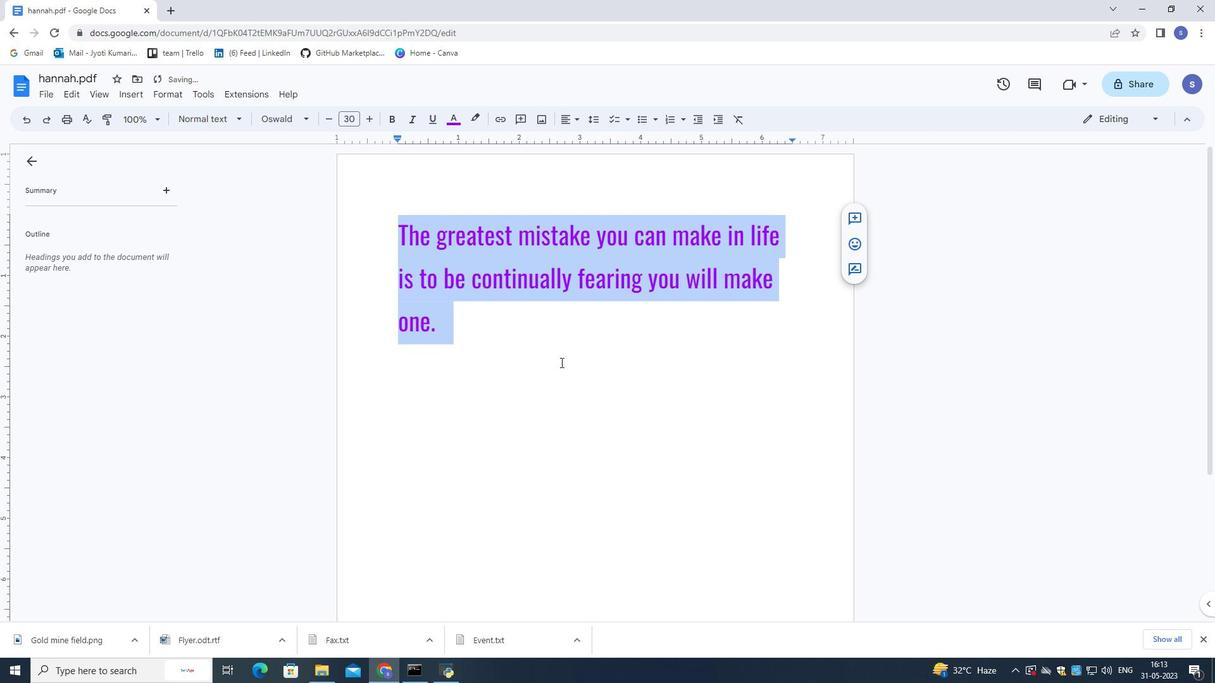 
